 Task: In the Contact  GiannaNelson103@schaeffler.com, Create email and send with subject: 'Step into the Future: Discover Our Cutting-Edge Solution', and with mail content 'Good Morning!_x000D_
Ignite your passion for success. Our groundbreaking solution will unleash your potential and open doors to endless opportunities in your industry._x000D_
Best Regards', attach the document: Project_plan.docx and insert image: visitingcard.jpg. Below Best Regards, write Wechat and insert the URL: 'www.wechat.com'. Mark checkbox to create task to follow up : In 2 weeks. Logged in from softage.3@softage.net
Action: Mouse moved to (89, 80)
Screenshot: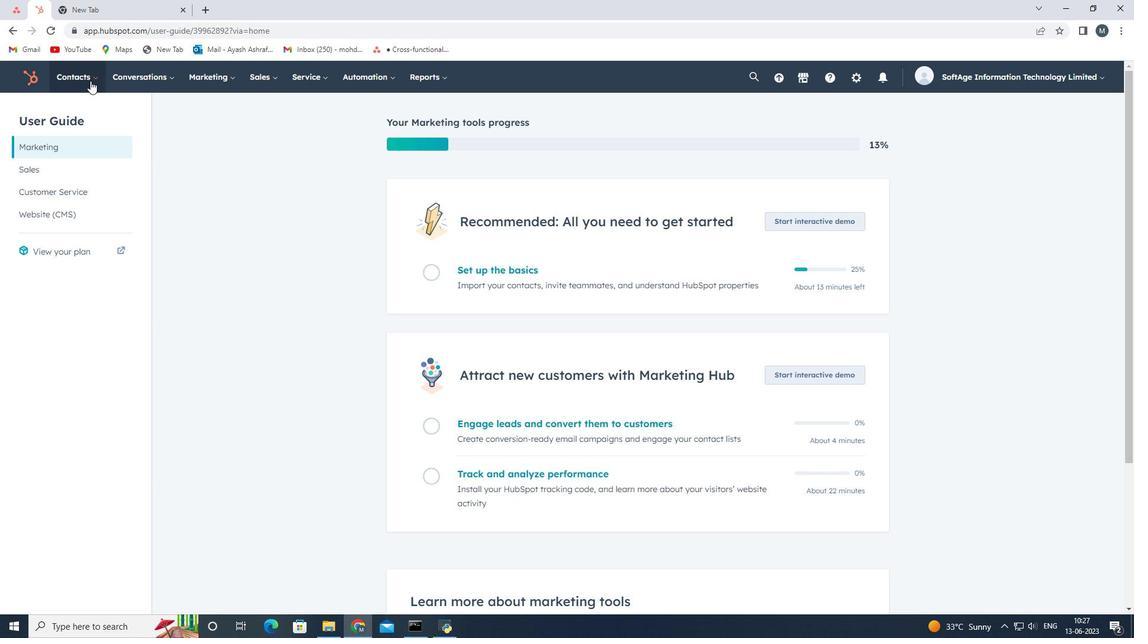 
Action: Mouse pressed left at (89, 80)
Screenshot: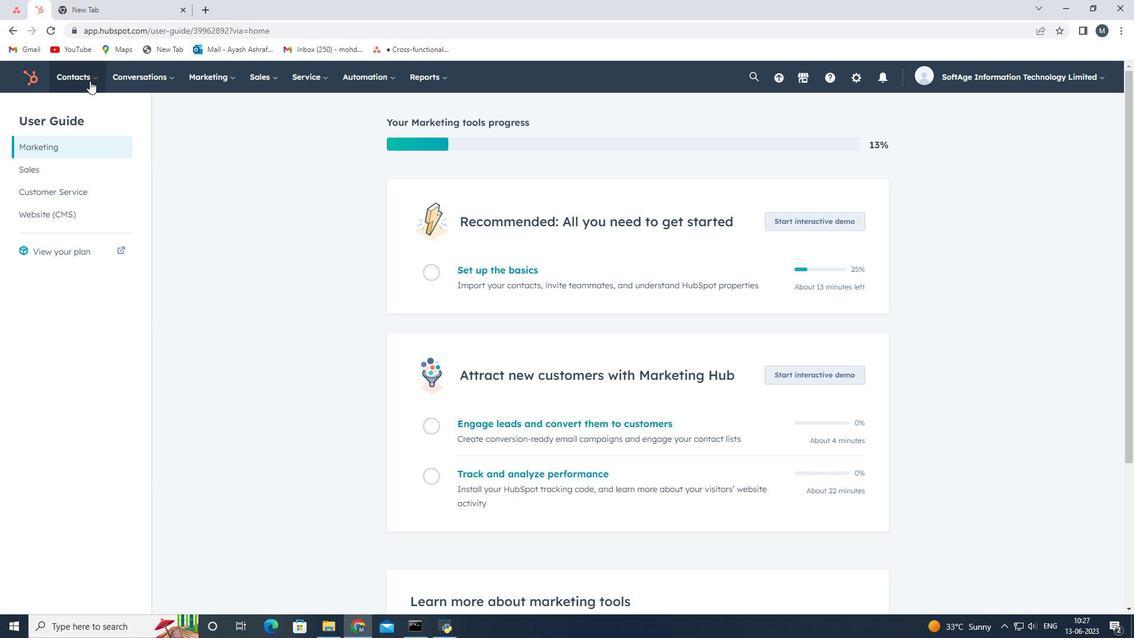 
Action: Mouse moved to (89, 104)
Screenshot: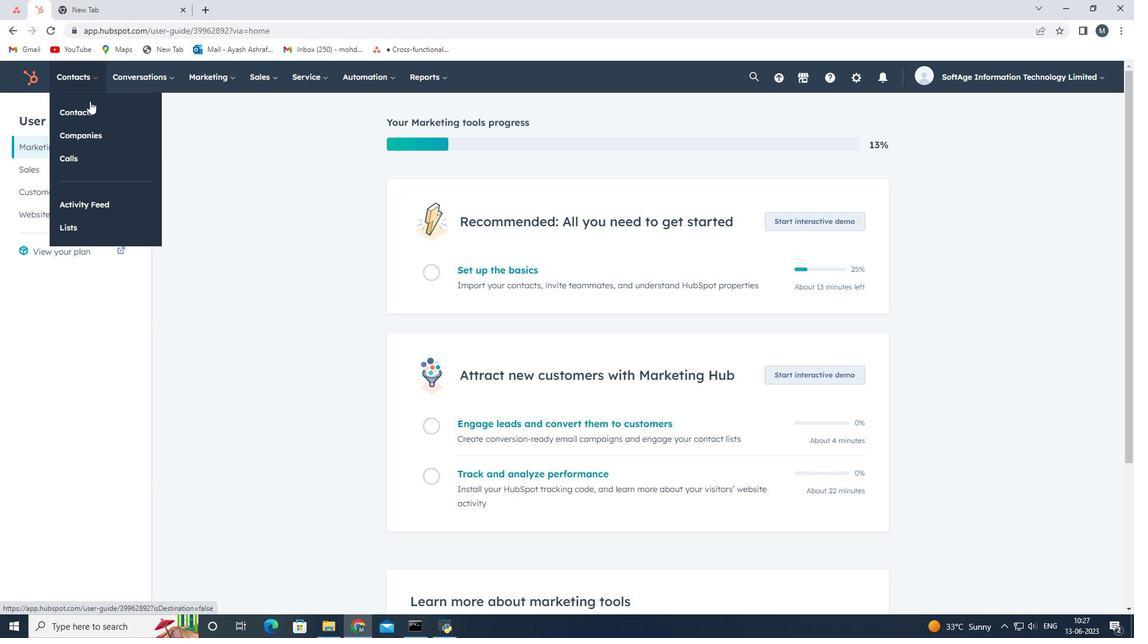 
Action: Mouse pressed left at (89, 104)
Screenshot: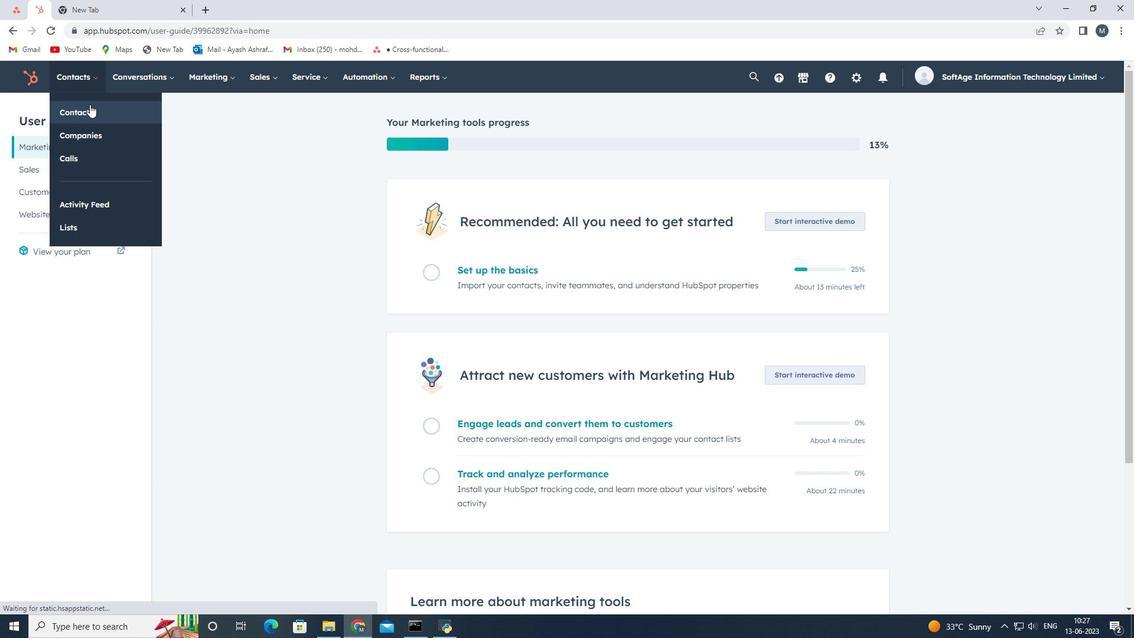 
Action: Mouse moved to (120, 213)
Screenshot: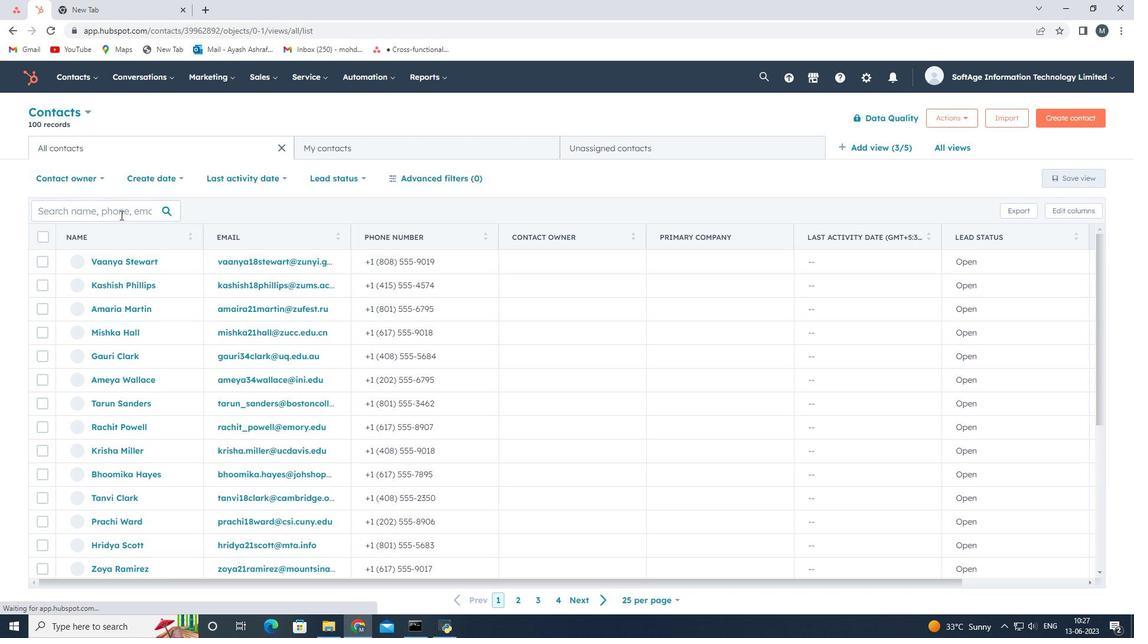 
Action: Mouse pressed left at (120, 213)
Screenshot: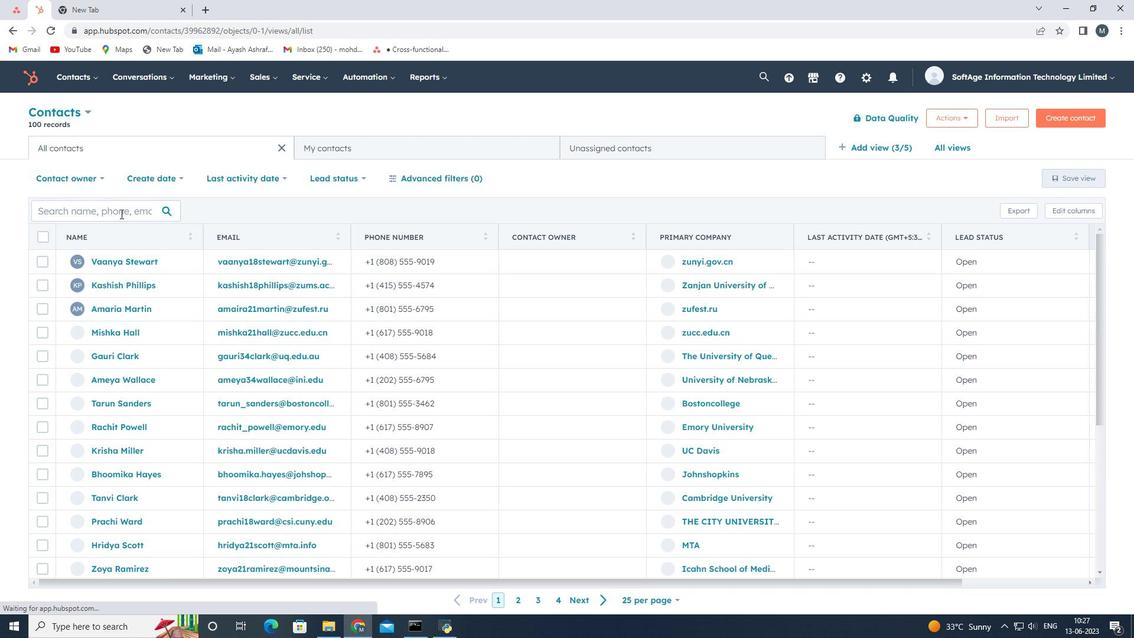 
Action: Key pressed <Key.shift>Gianna<Key.shift><Key.shift>Nelson103<Key.shift><Key.shift><Key.shift><Key.shift><Key.shift><Key.shift><Key.shift><Key.shift><Key.shift><Key.shift><Key.shift><Key.shift><Key.shift><Key.shift><Key.shift><Key.shift><Key.shift><Key.shift>@
Screenshot: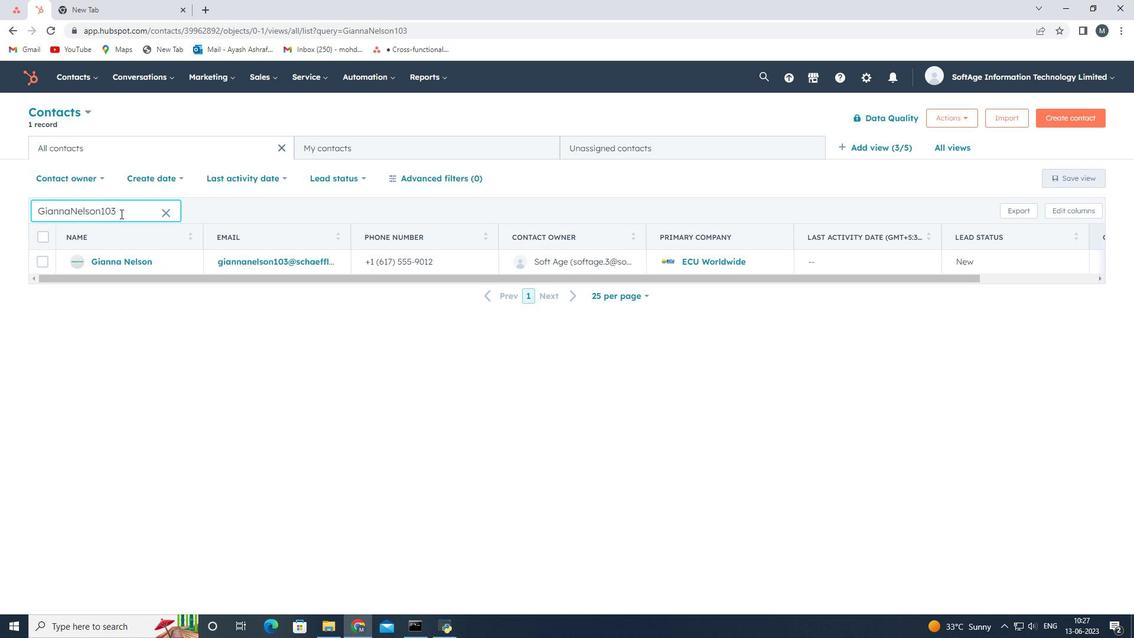 
Action: Mouse moved to (114, 261)
Screenshot: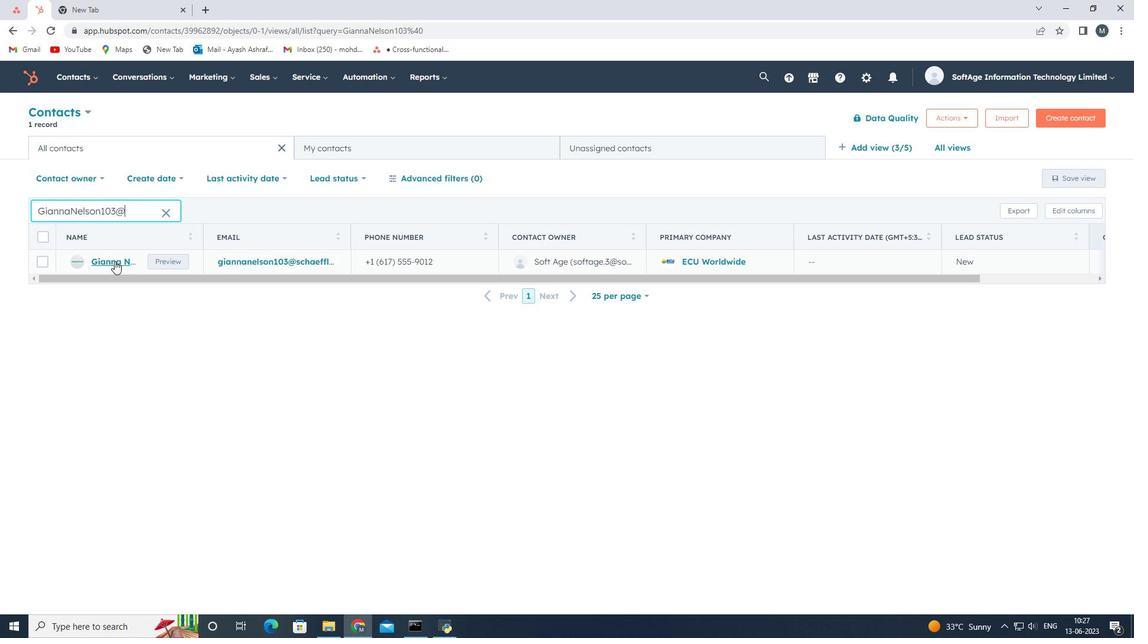 
Action: Mouse pressed left at (114, 261)
Screenshot: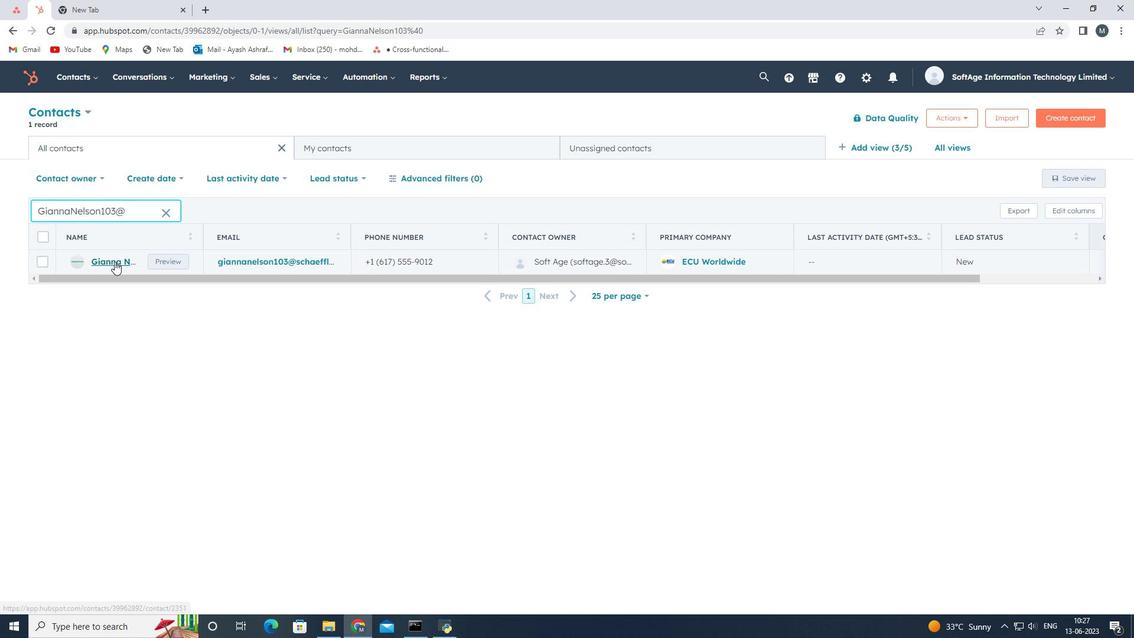 
Action: Mouse pressed left at (114, 261)
Screenshot: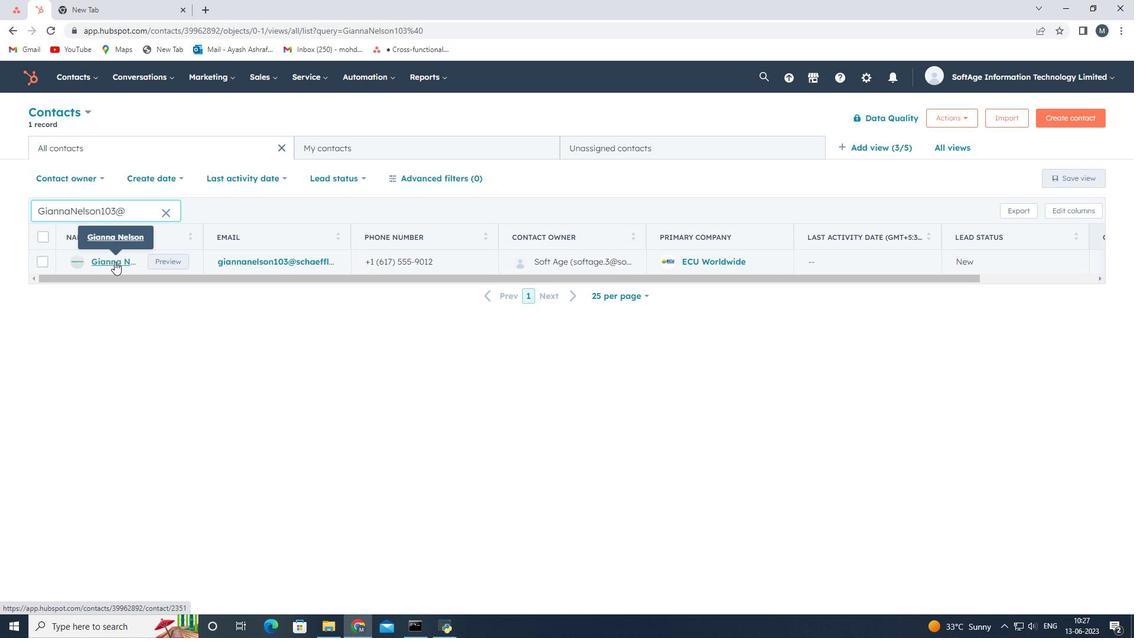 
Action: Mouse moved to (81, 219)
Screenshot: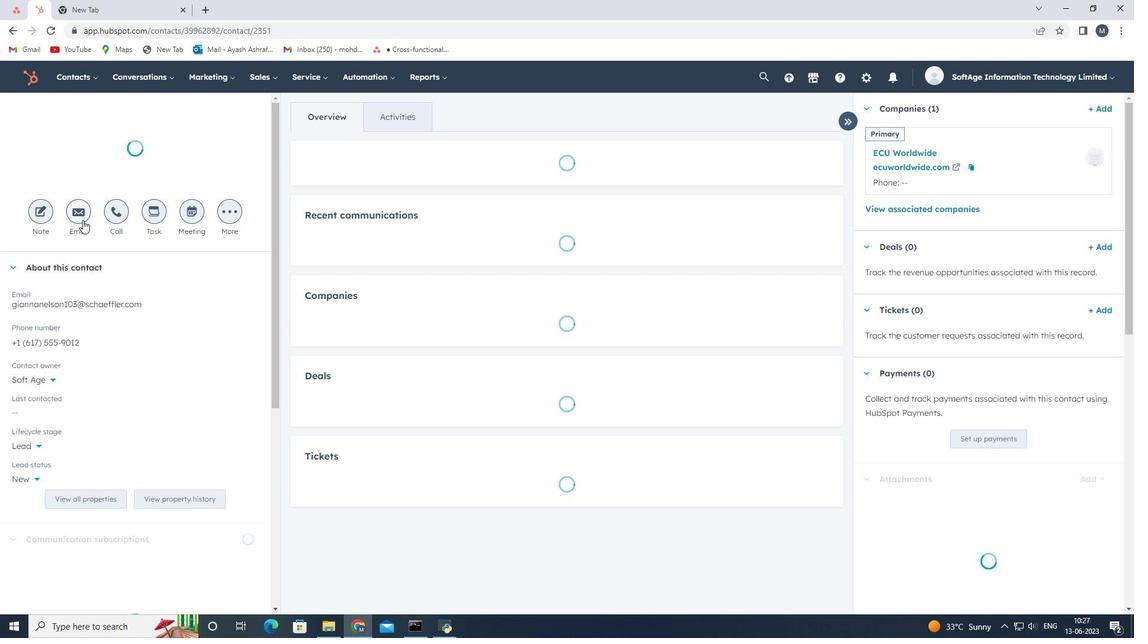 
Action: Mouse pressed left at (81, 219)
Screenshot: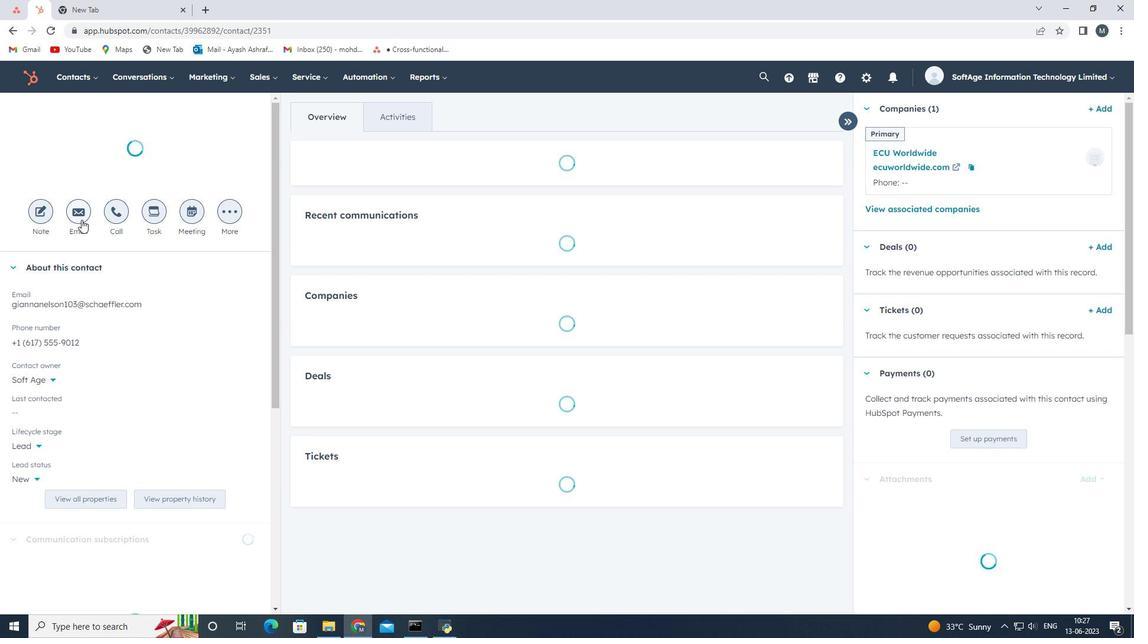 
Action: Mouse moved to (997, 299)
Screenshot: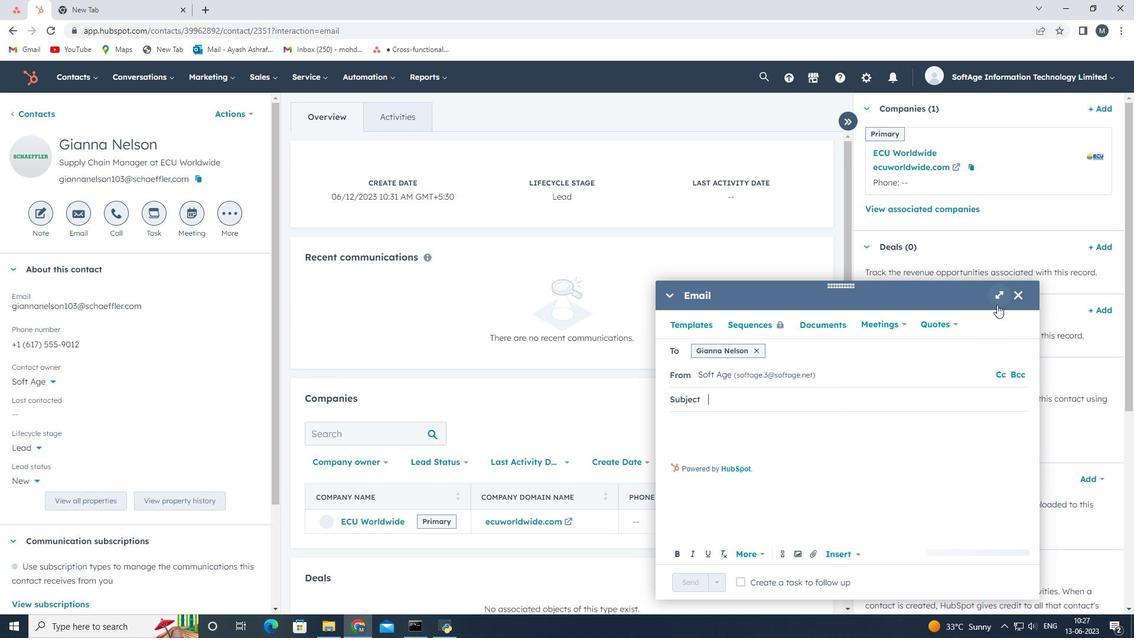 
Action: Mouse pressed left at (997, 299)
Screenshot: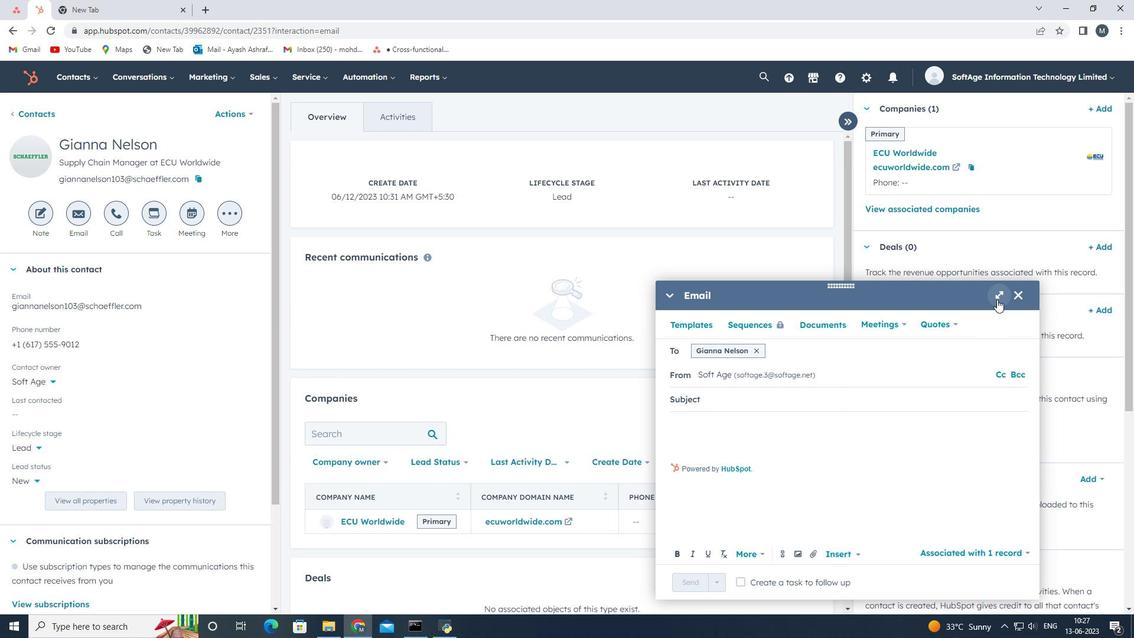 
Action: Mouse moved to (217, 252)
Screenshot: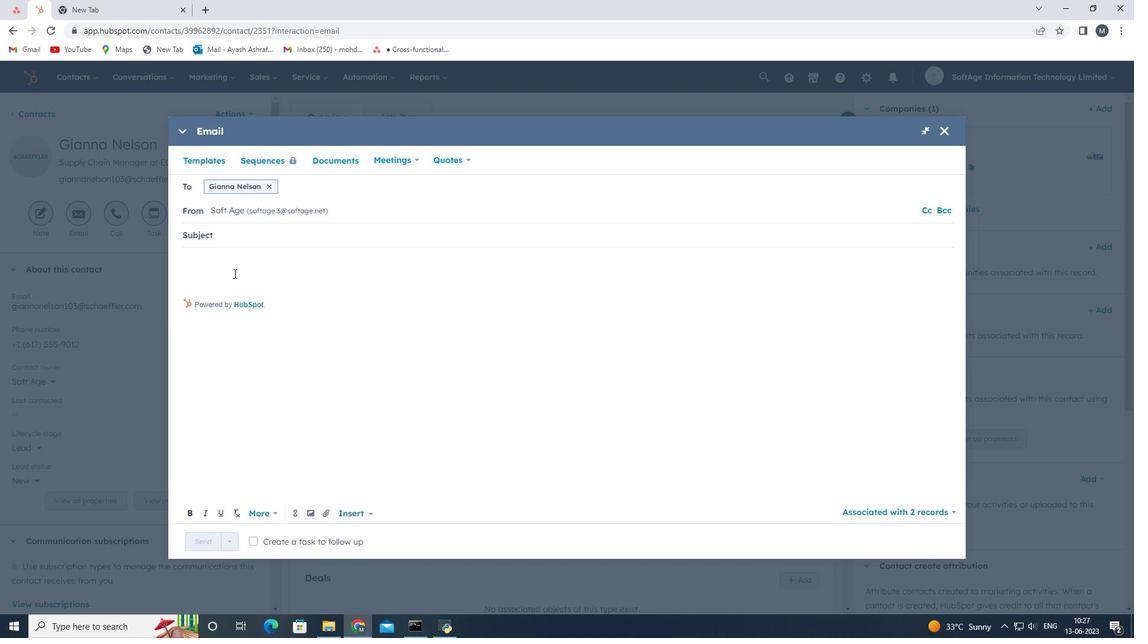 
Action: Key pressed <Key.shift>Step<Key.space>into<Key.space>the<Key.space><Key.shift>Future<Key.shift>:<Key.space><Key.shift>Discover<Key.space><Key.shift>Our<Key.space><Key.shift><Key.shift>Cutting-<Key.shift>Edge<Key.space><Key.shift>Solution
Screenshot: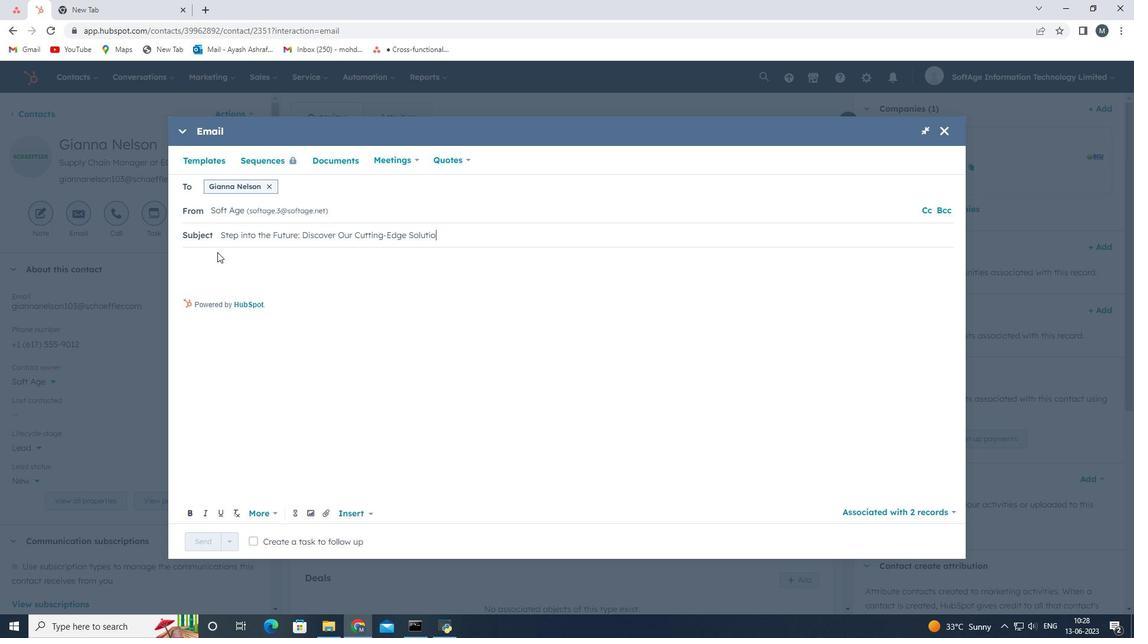 
Action: Mouse moved to (199, 262)
Screenshot: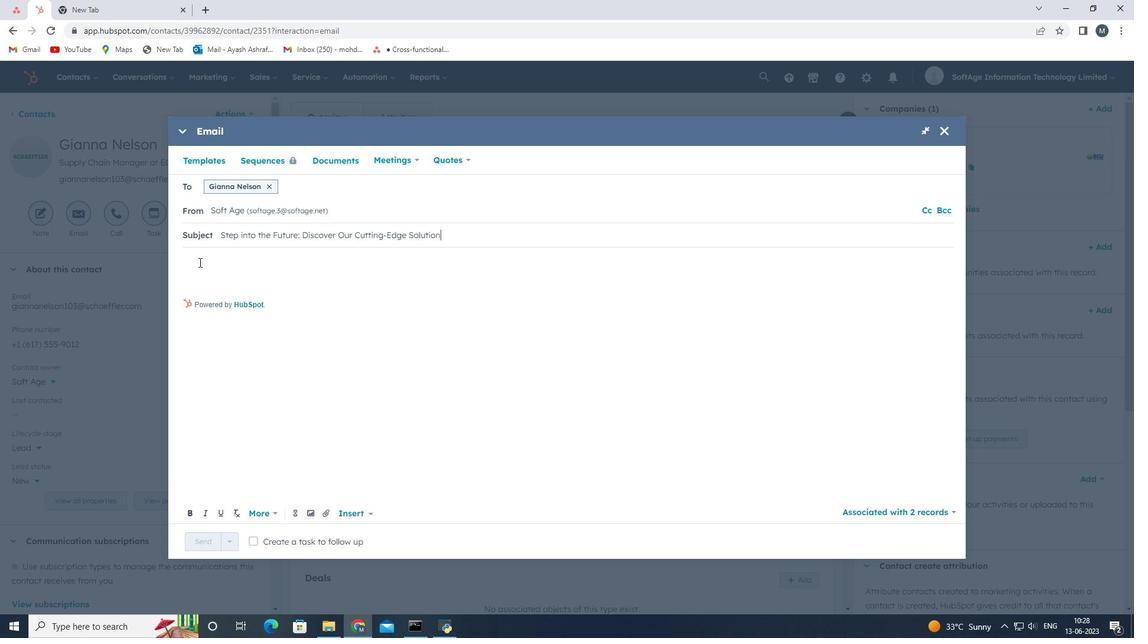
Action: Mouse pressed left at (199, 262)
Screenshot: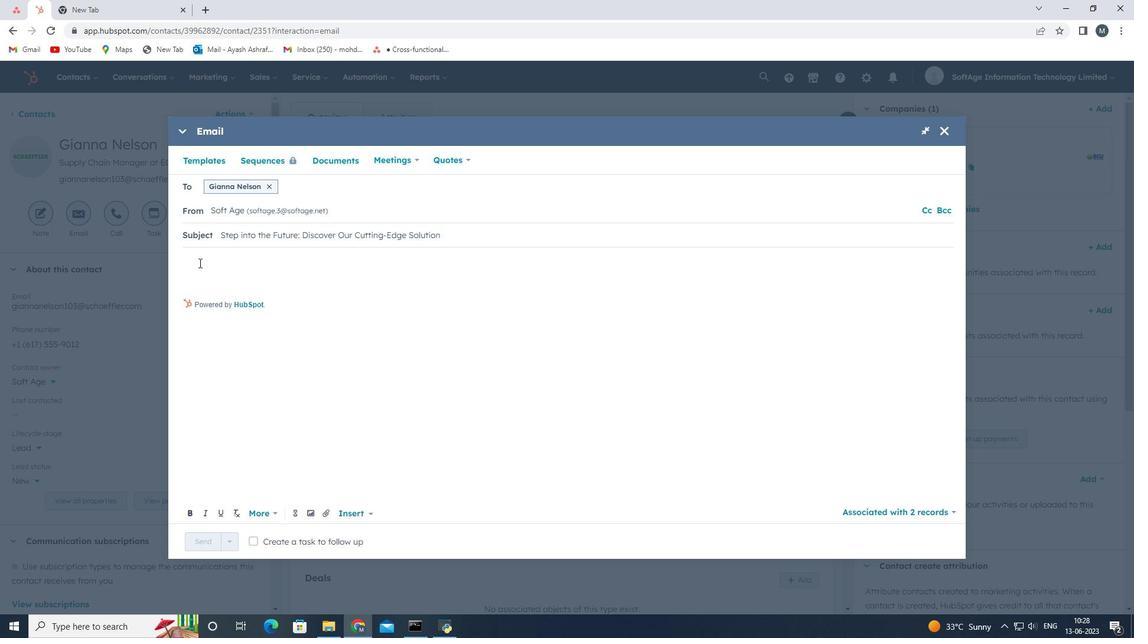 
Action: Key pressed <Key.shift><Key.shift><Key.shift><Key.shift><Key.shift><Key.shift><Key.shift>Good<Key.space><Key.shift>Morning<Key.shift_r>!<Key.enter><Key.shift><Key.shift><Key.shift>Ignite<Key.space>your<Key.space>passion<Key.space>for<Key.space>success<Key.space><Key.backspace>.<Key.space><Key.shift>Our<Key.space>groundbreaking<Key.space>solution<Key.space>will<Key.space>unleash<Key.space>your<Key.space>potential<Key.space>and<Key.space>doors<Key.space>to<Key.space>endless<Key.space>opportunities<Key.space>in<Key.space>your<Key.space>industry.<Key.enter>
Screenshot: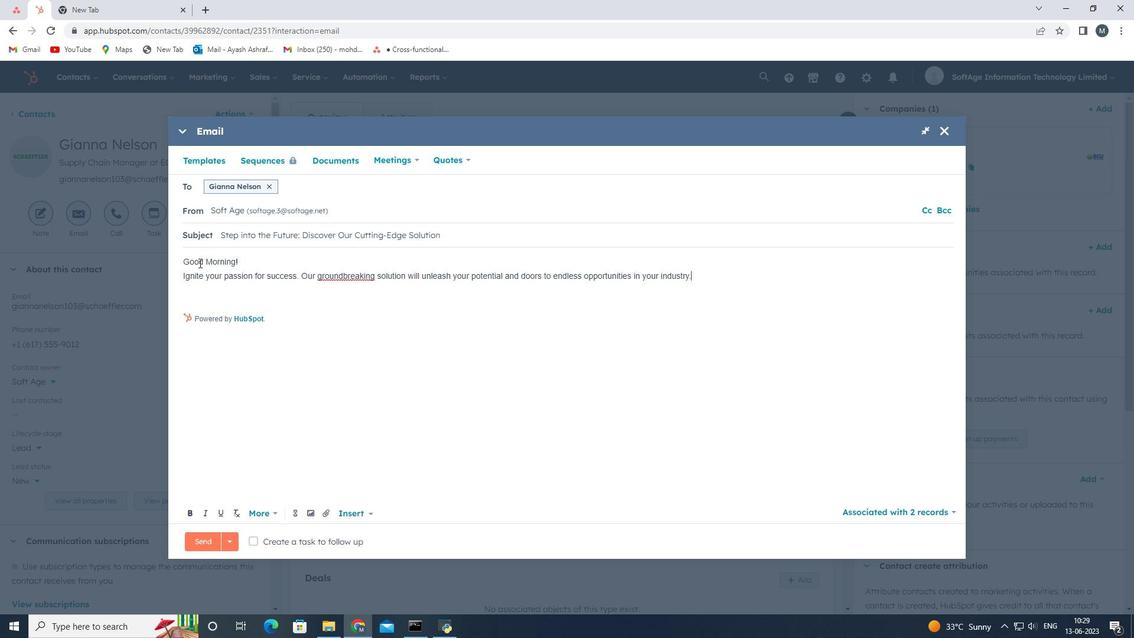 
Action: Mouse moved to (343, 274)
Screenshot: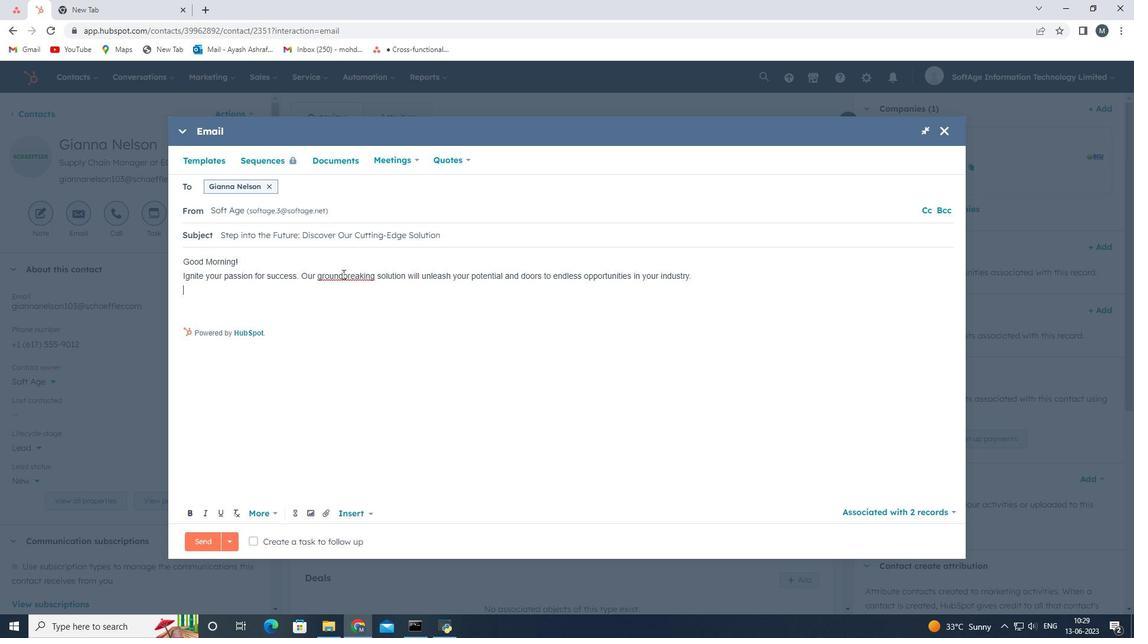 
Action: Mouse pressed left at (343, 274)
Screenshot: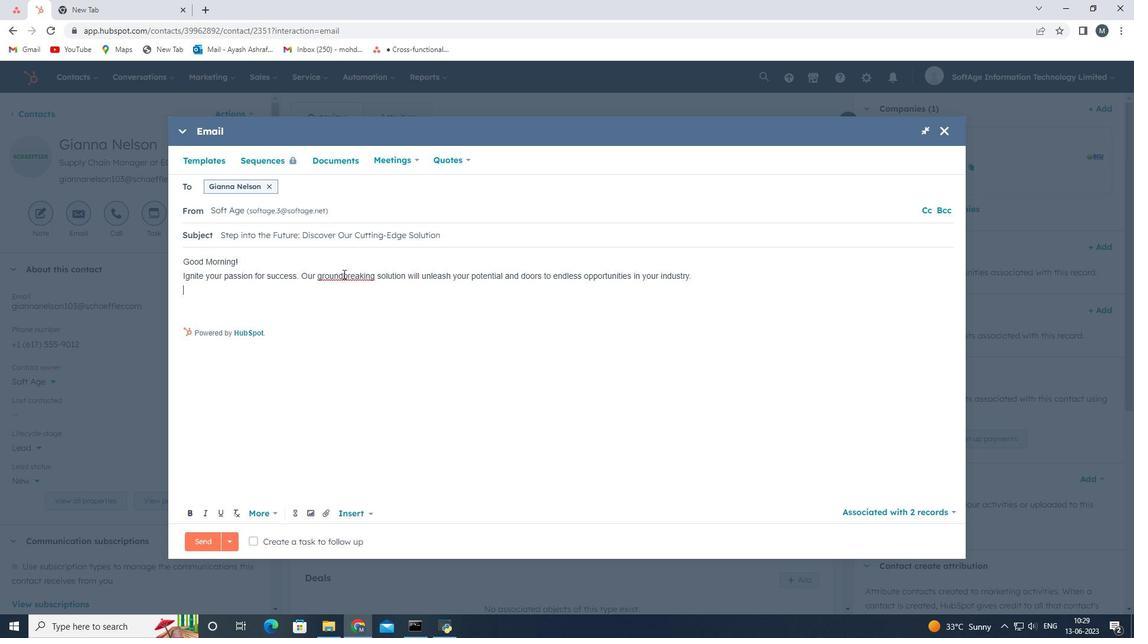 
Action: Mouse moved to (437, 376)
Screenshot: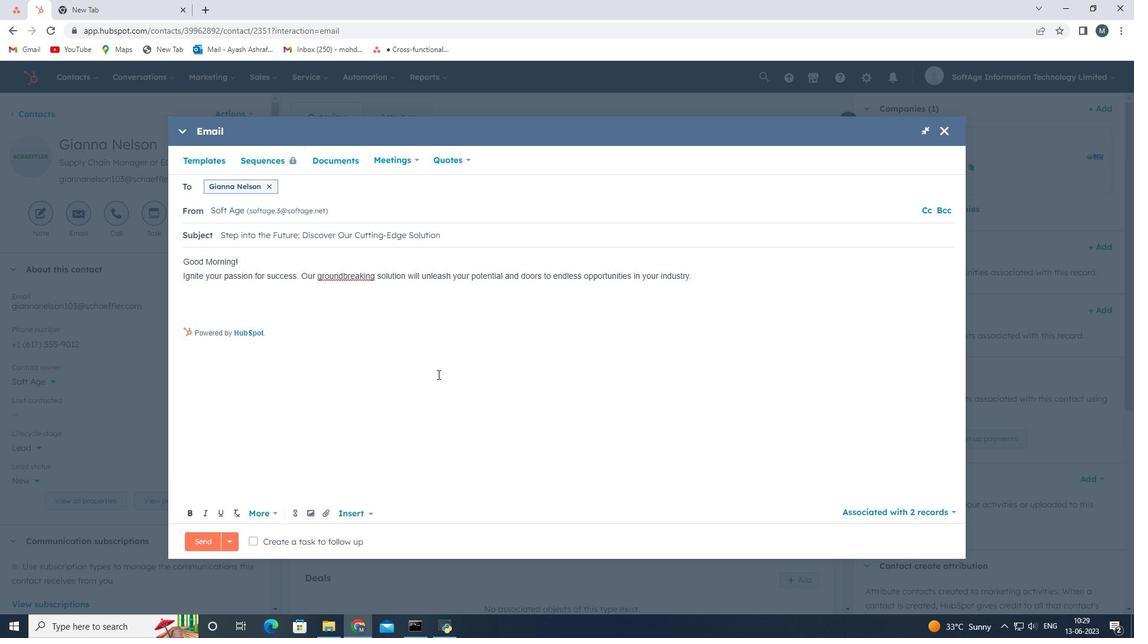 
Action: Key pressed <Key.space>
Screenshot: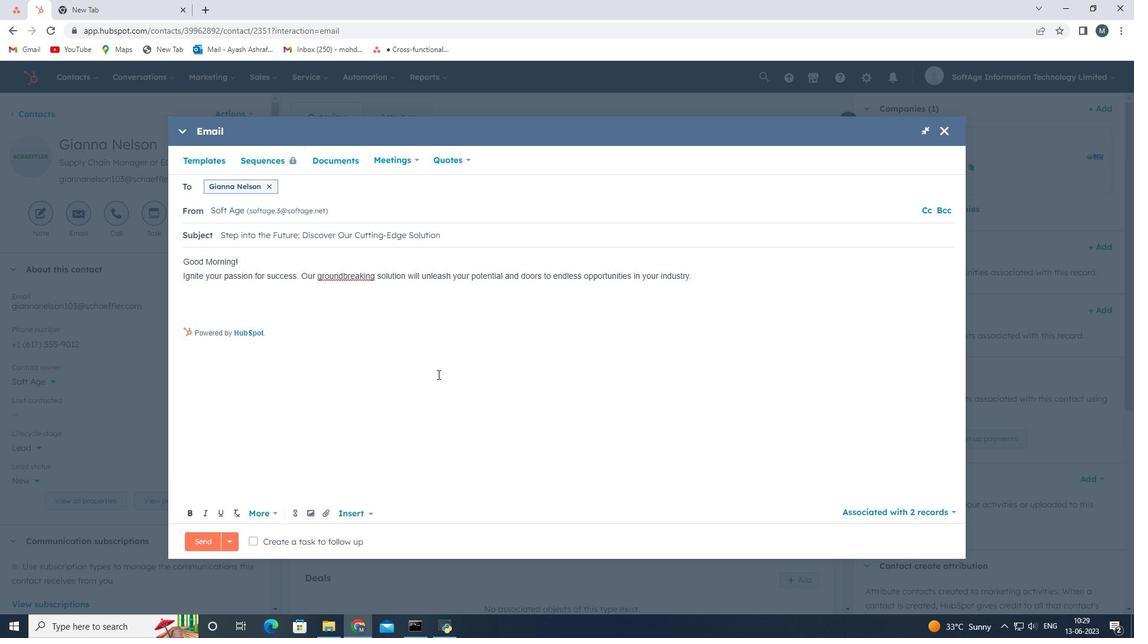 
Action: Mouse moved to (203, 291)
Screenshot: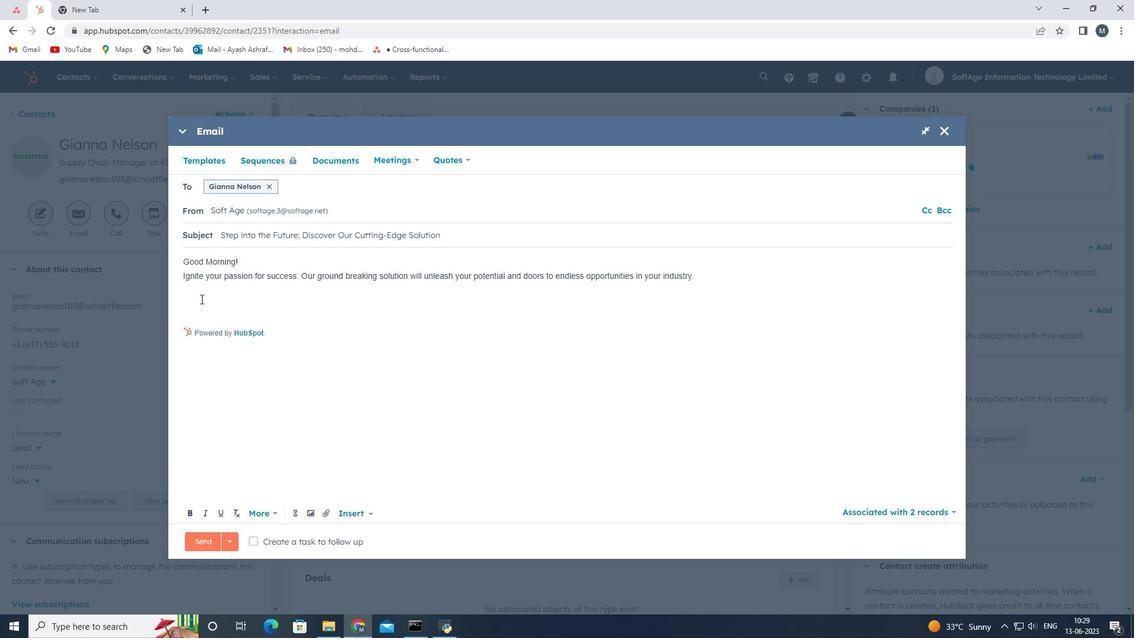 
Action: Mouse pressed left at (203, 291)
Screenshot: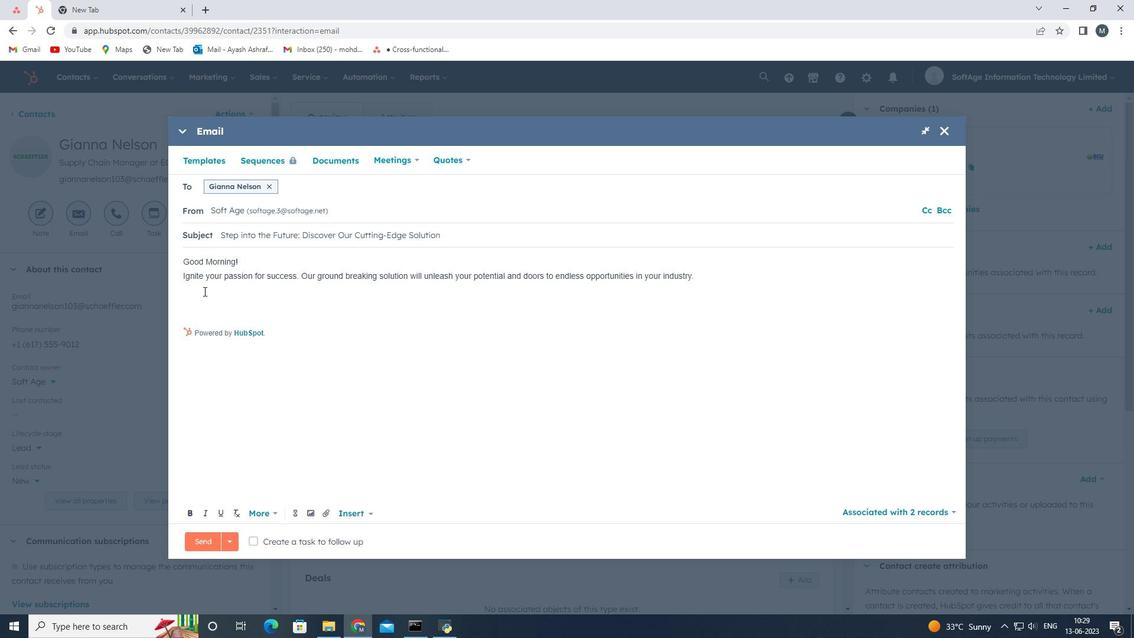
Action: Key pressed <Key.shift>Best<Key.space><Key.shift>Regards<Key.enter>
Screenshot: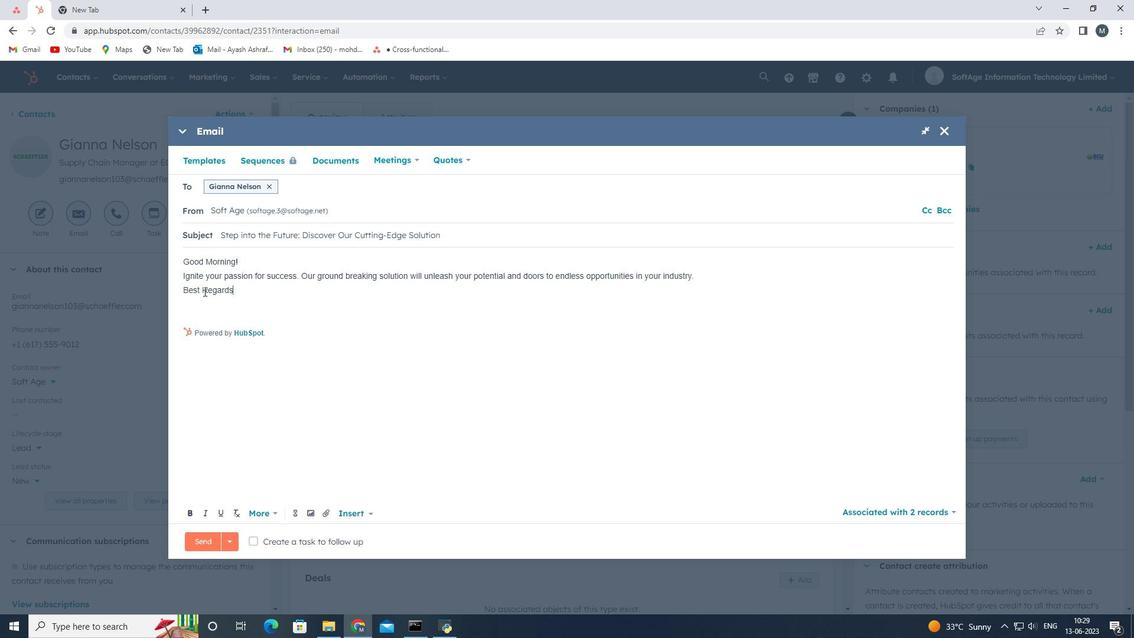 
Action: Mouse moved to (293, 511)
Screenshot: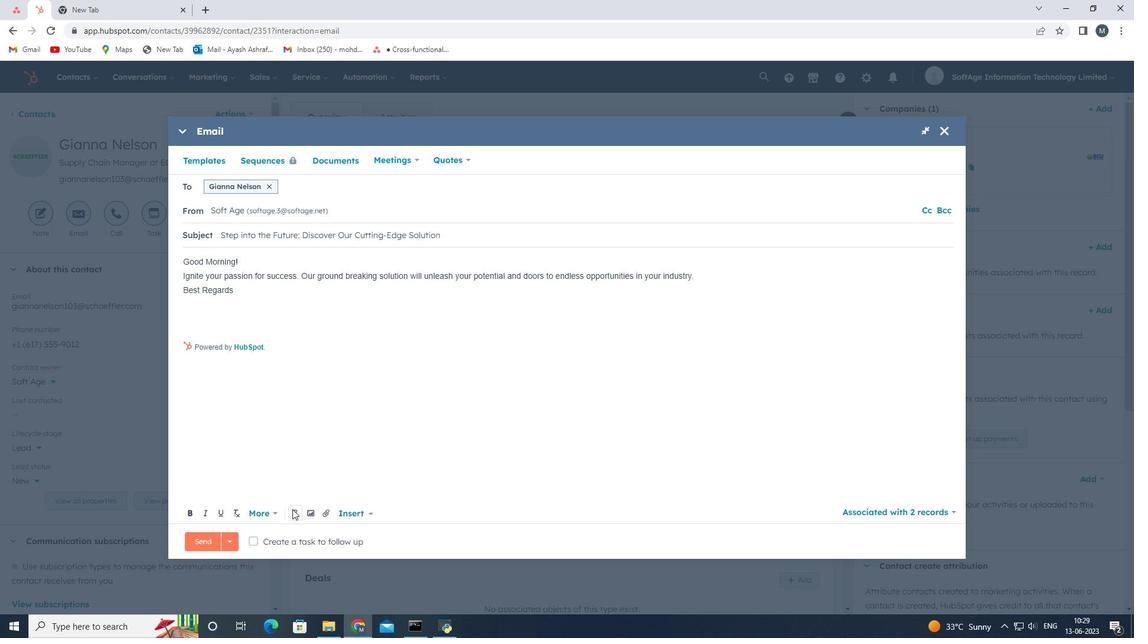
Action: Mouse pressed left at (293, 511)
Screenshot: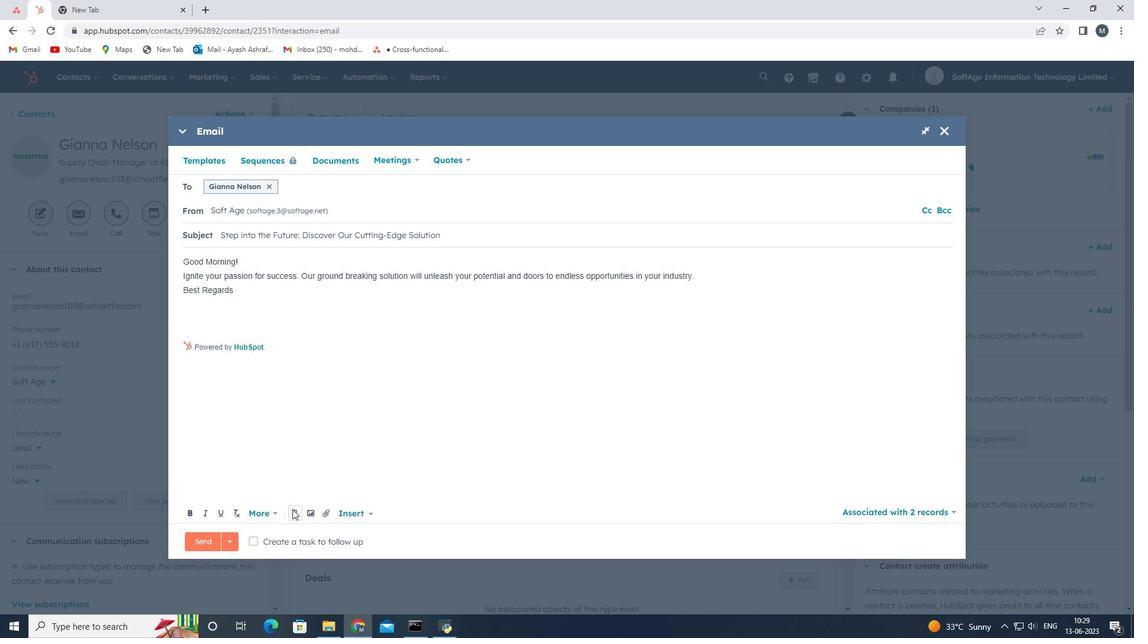 
Action: Mouse moved to (333, 384)
Screenshot: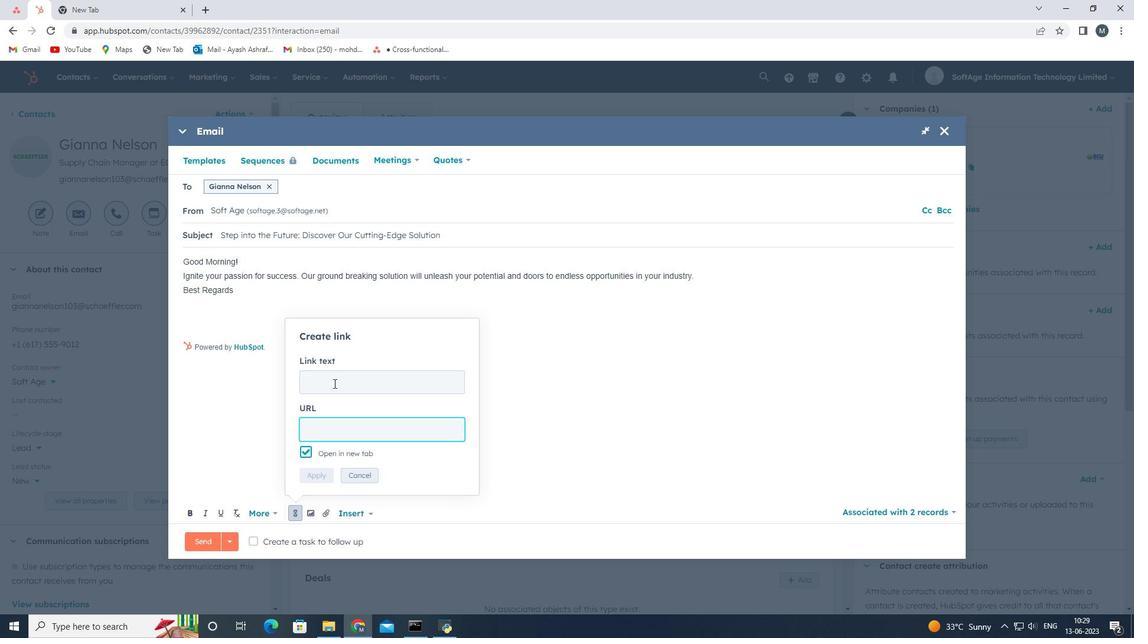 
Action: Mouse pressed left at (333, 384)
Screenshot: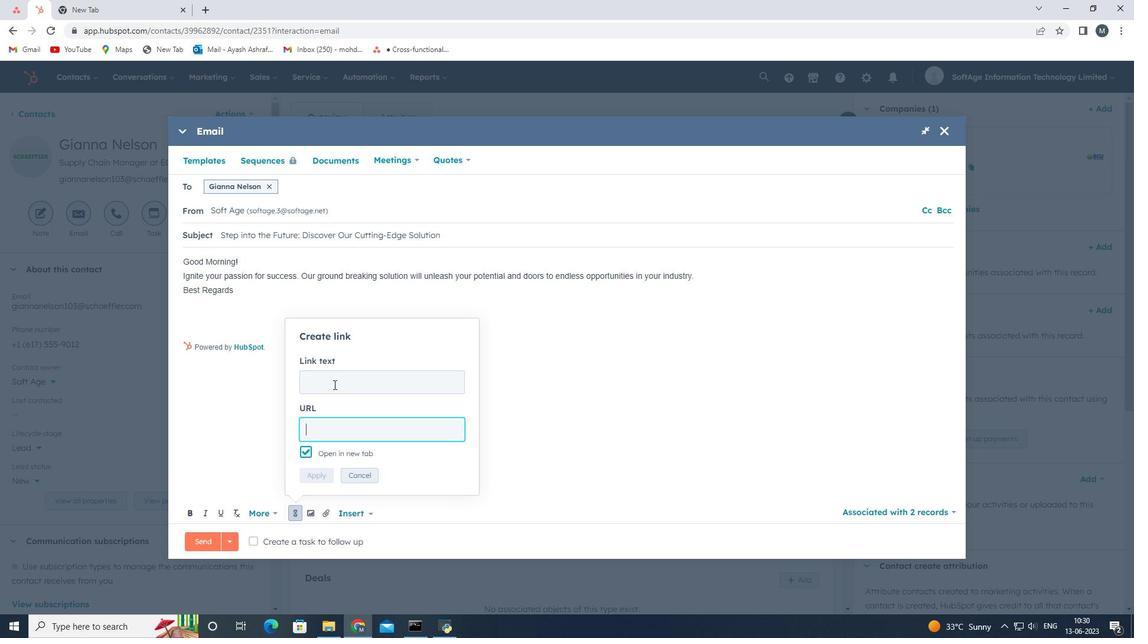 
Action: Key pressed <Key.shift>Wechat
Screenshot: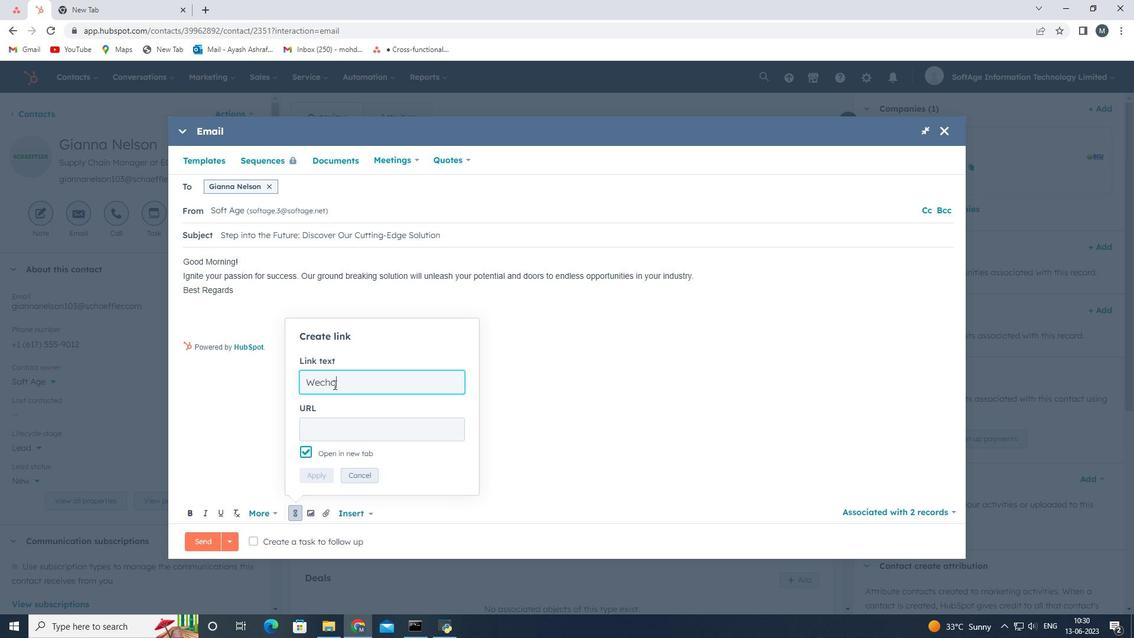 
Action: Mouse moved to (339, 427)
Screenshot: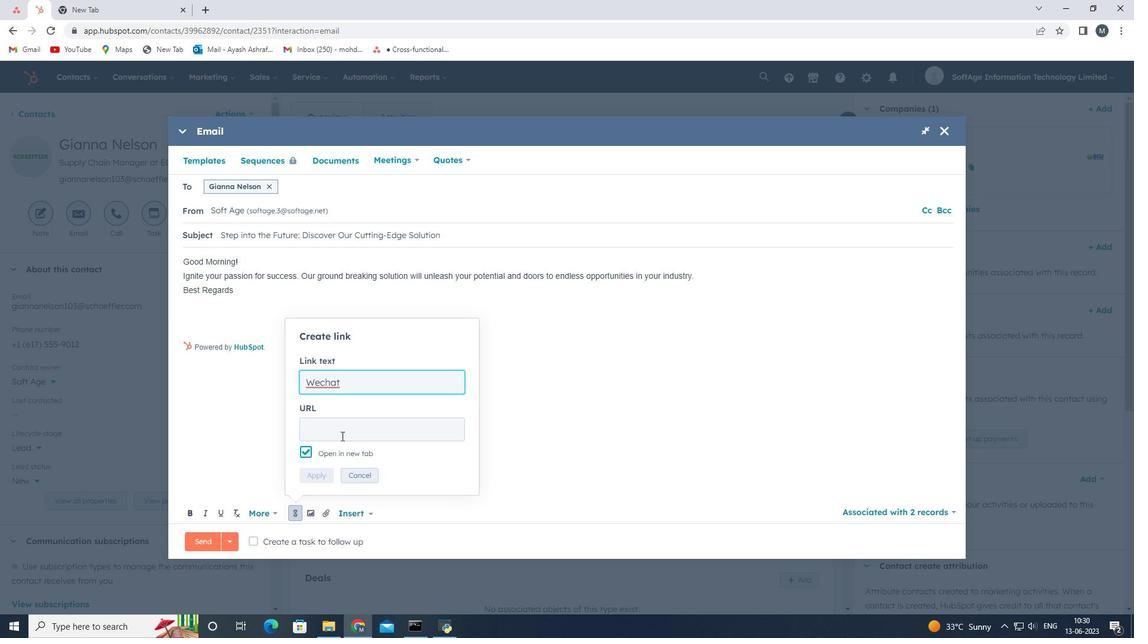 
Action: Mouse pressed left at (339, 427)
Screenshot: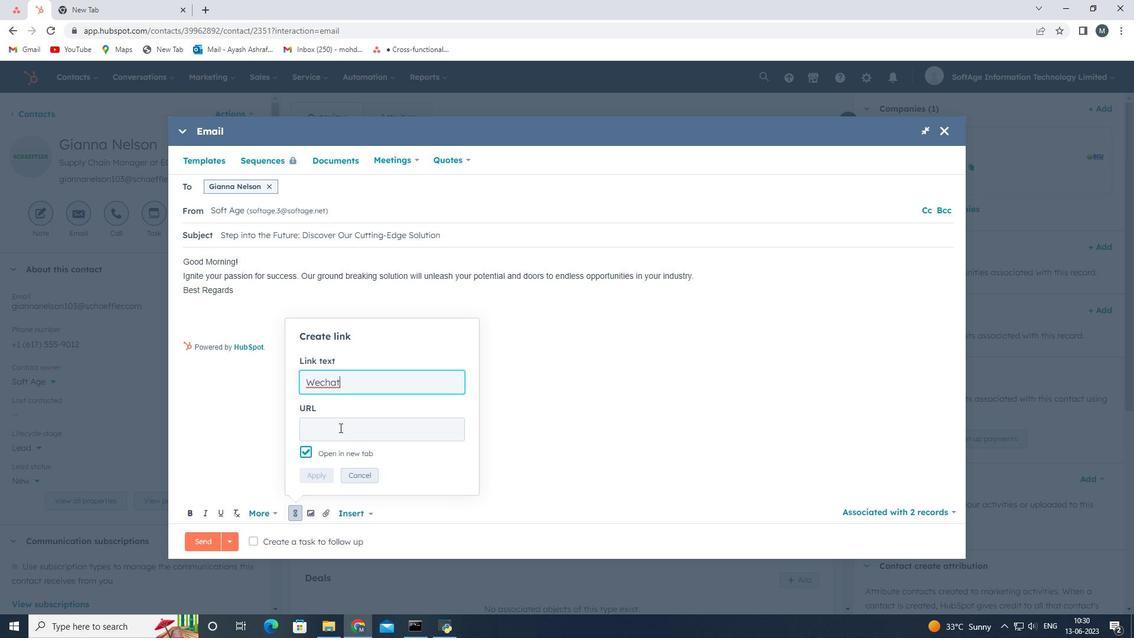 
Action: Key pressed www.wechat.com
Screenshot: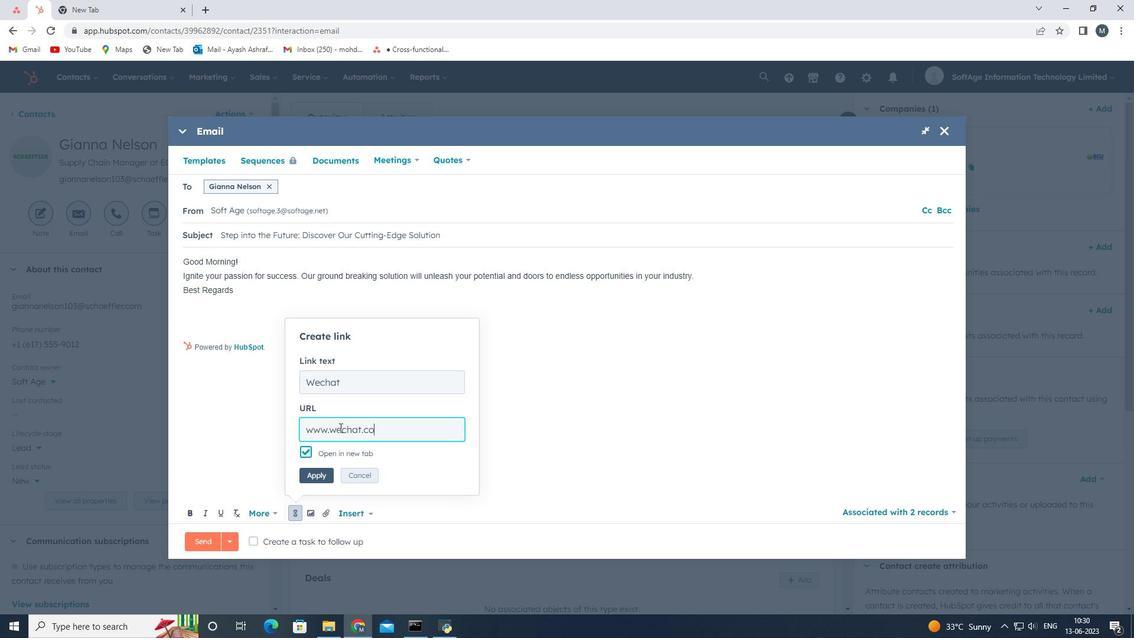 
Action: Mouse moved to (320, 476)
Screenshot: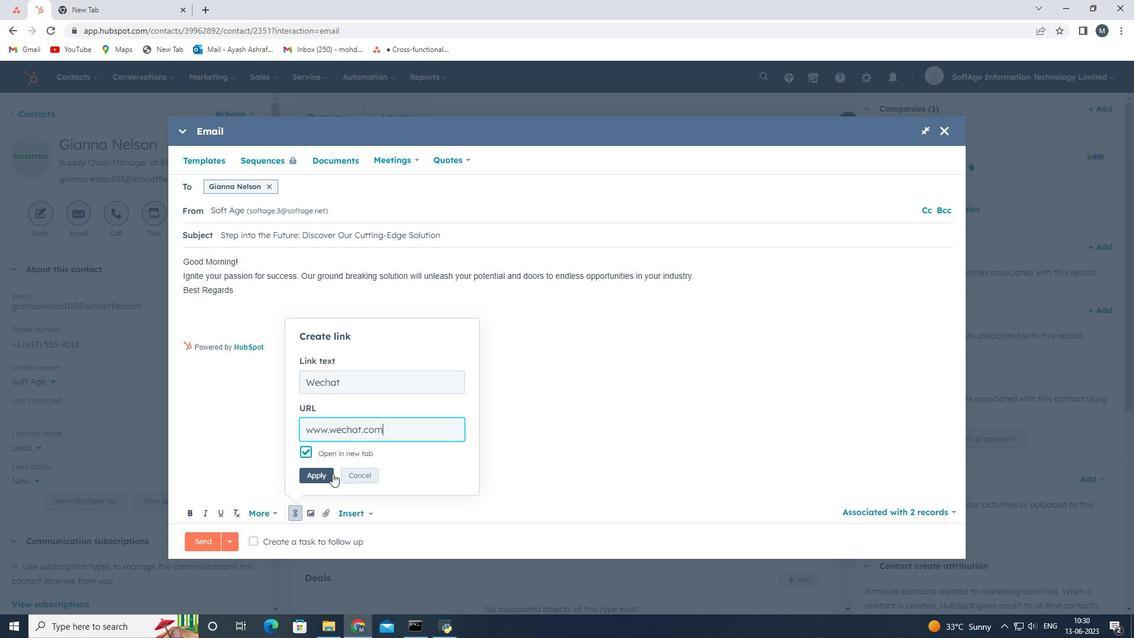 
Action: Mouse pressed left at (320, 476)
Screenshot: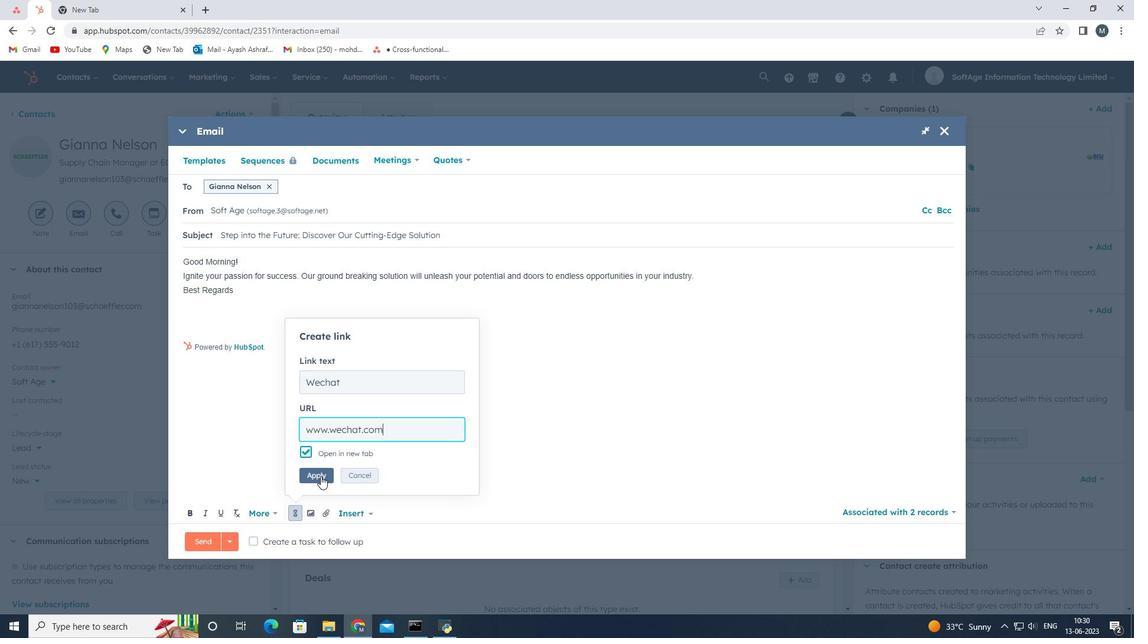 
Action: Key pressed <Key.enter>
Screenshot: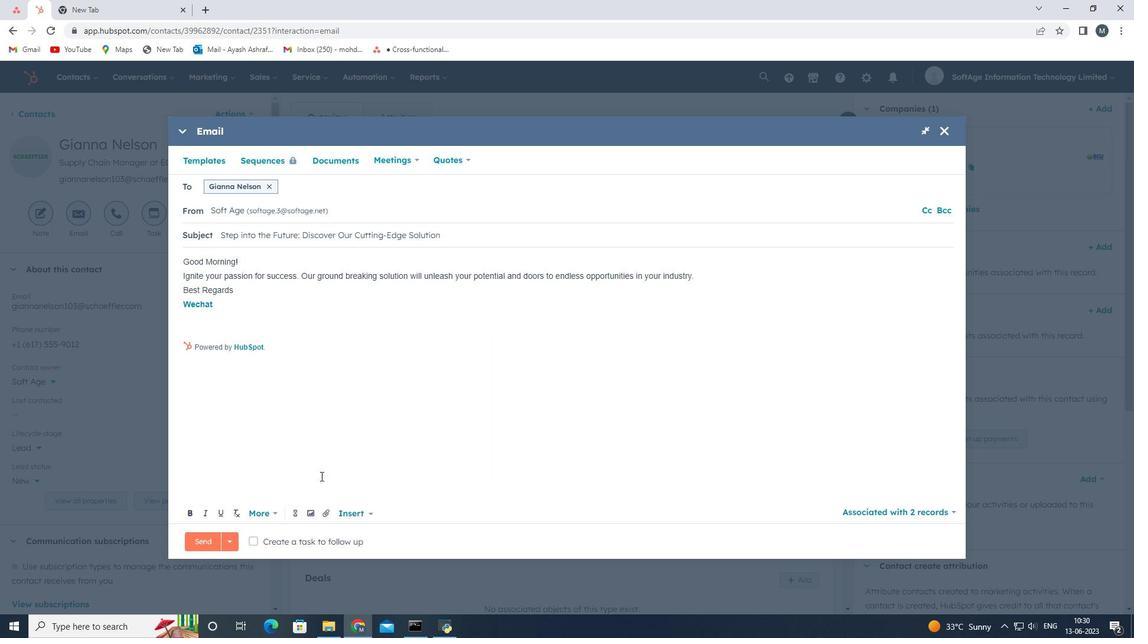 
Action: Mouse moved to (329, 511)
Screenshot: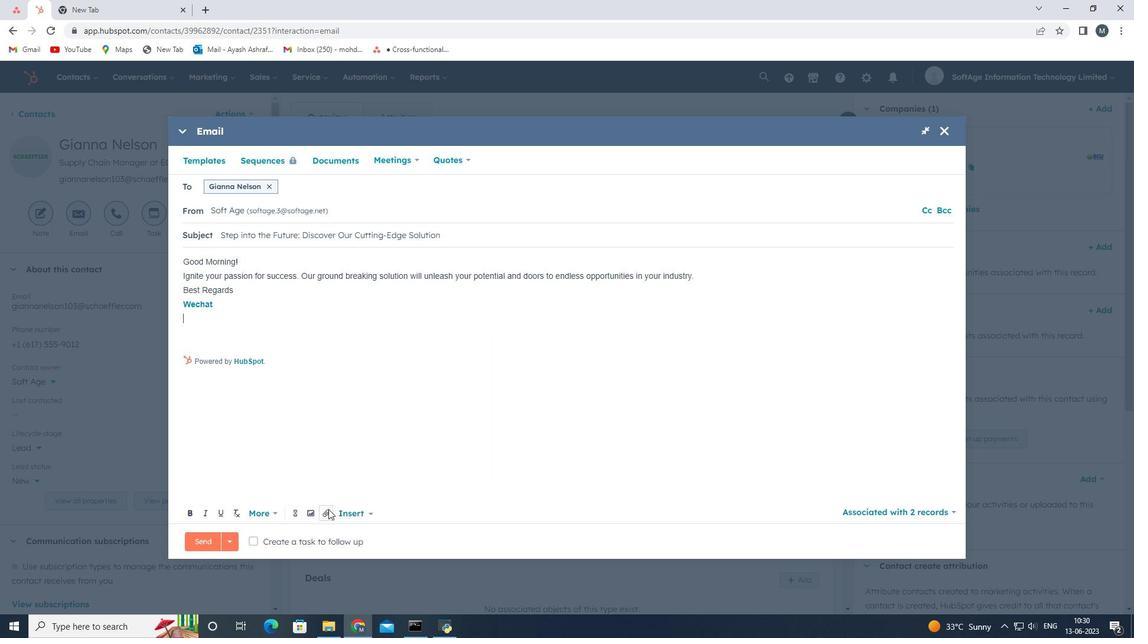 
Action: Mouse pressed left at (329, 511)
Screenshot: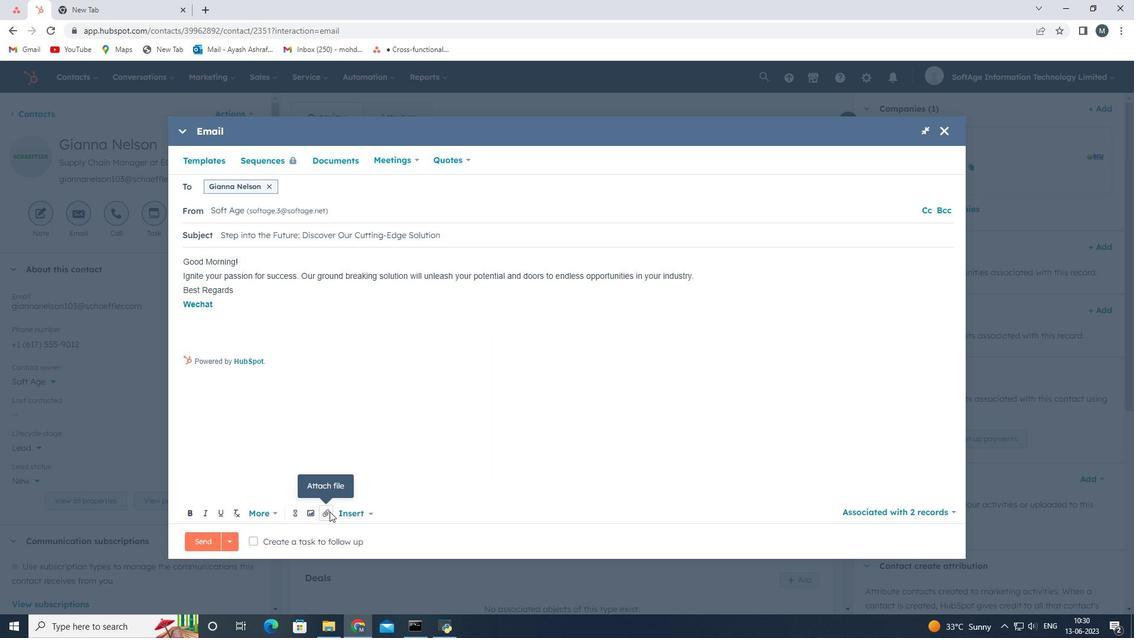 
Action: Mouse moved to (346, 479)
Screenshot: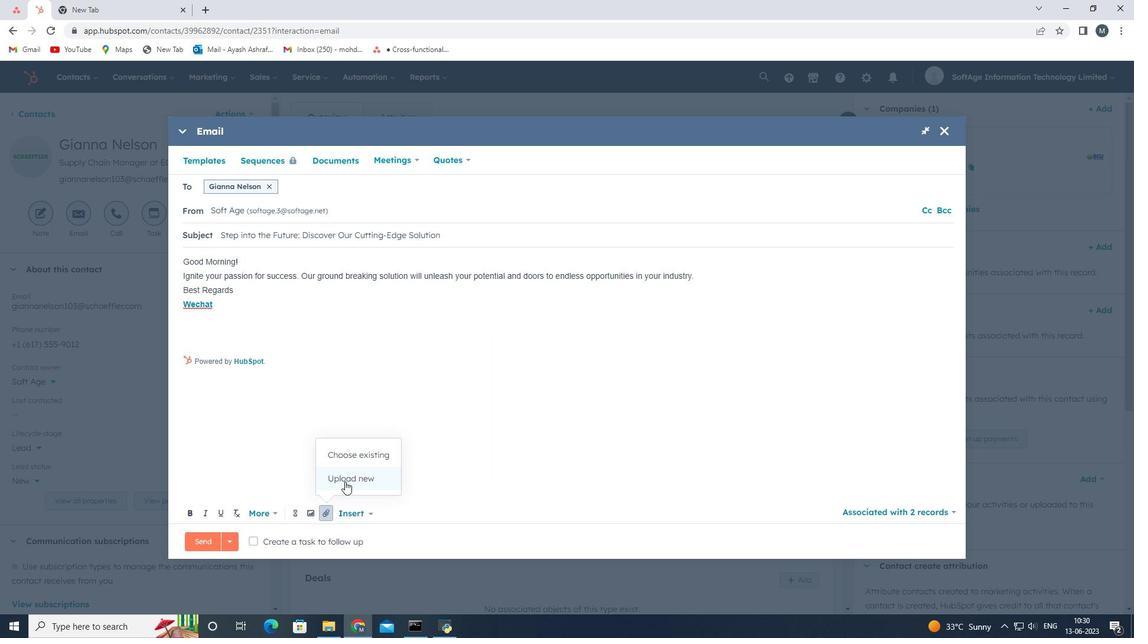 
Action: Mouse pressed left at (346, 479)
Screenshot: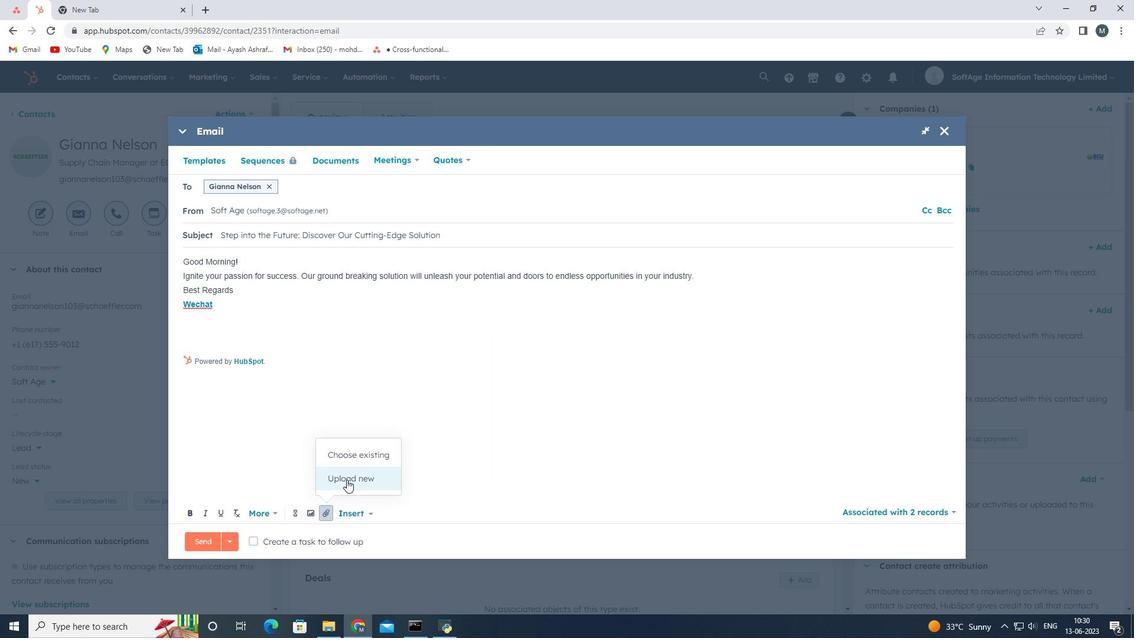 
Action: Mouse moved to (142, 198)
Screenshot: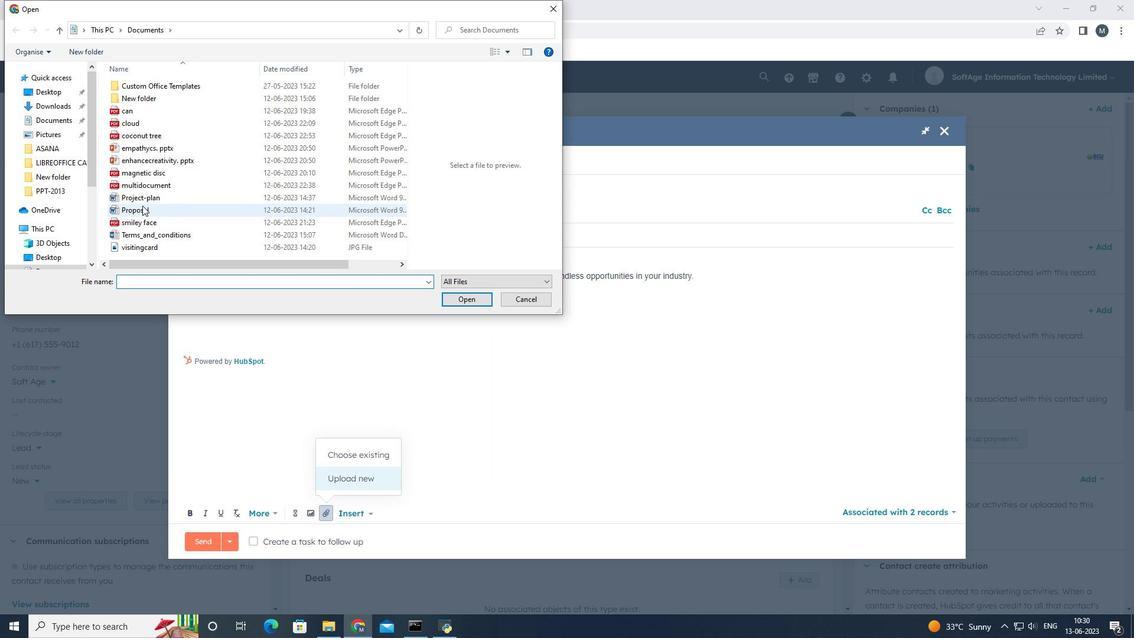 
Action: Mouse pressed left at (142, 198)
Screenshot: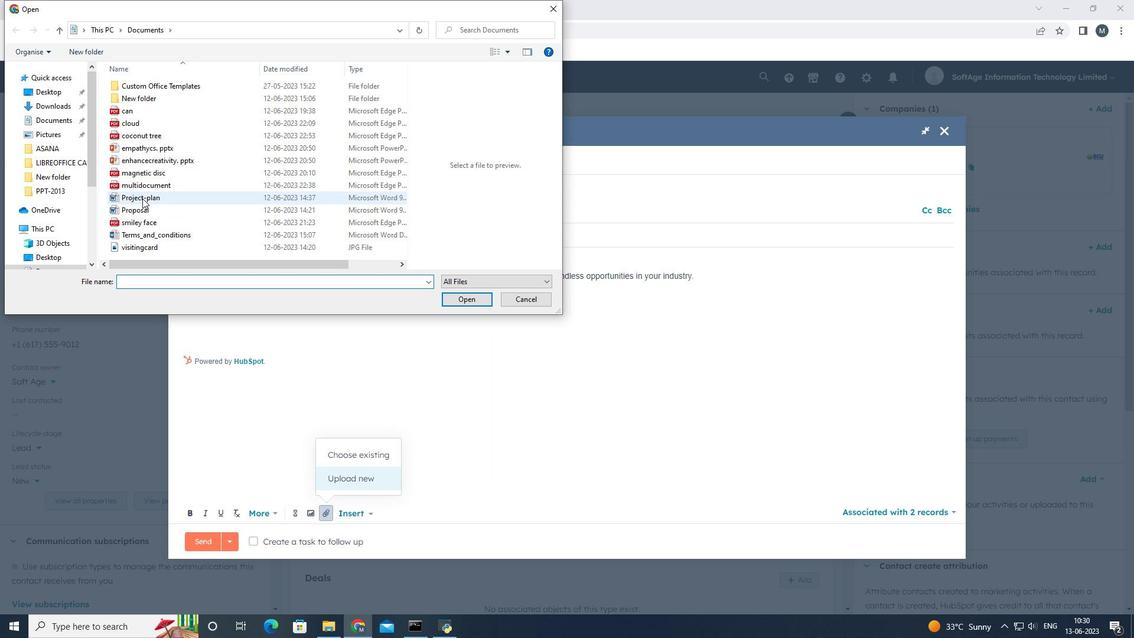 
Action: Mouse moved to (456, 300)
Screenshot: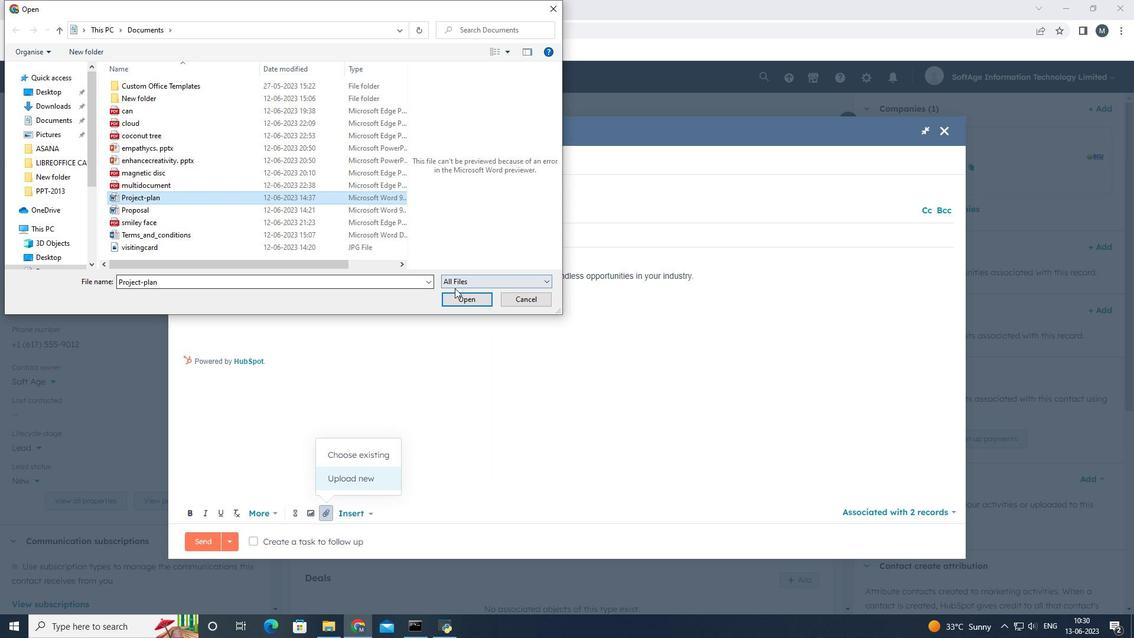 
Action: Mouse pressed left at (456, 300)
Screenshot: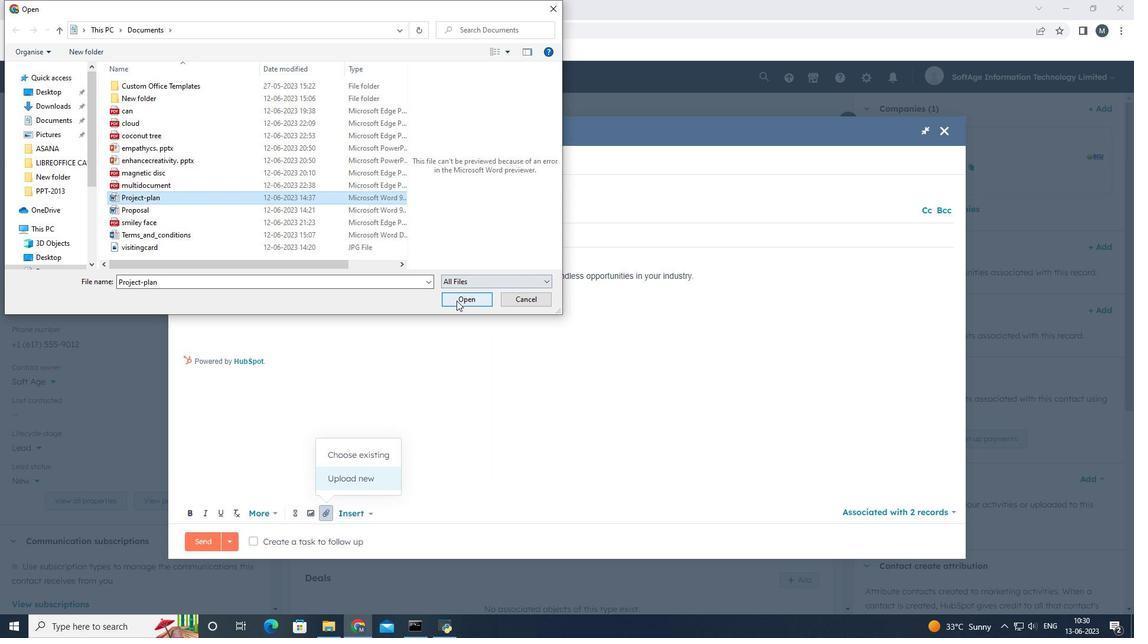 
Action: Mouse moved to (312, 483)
Screenshot: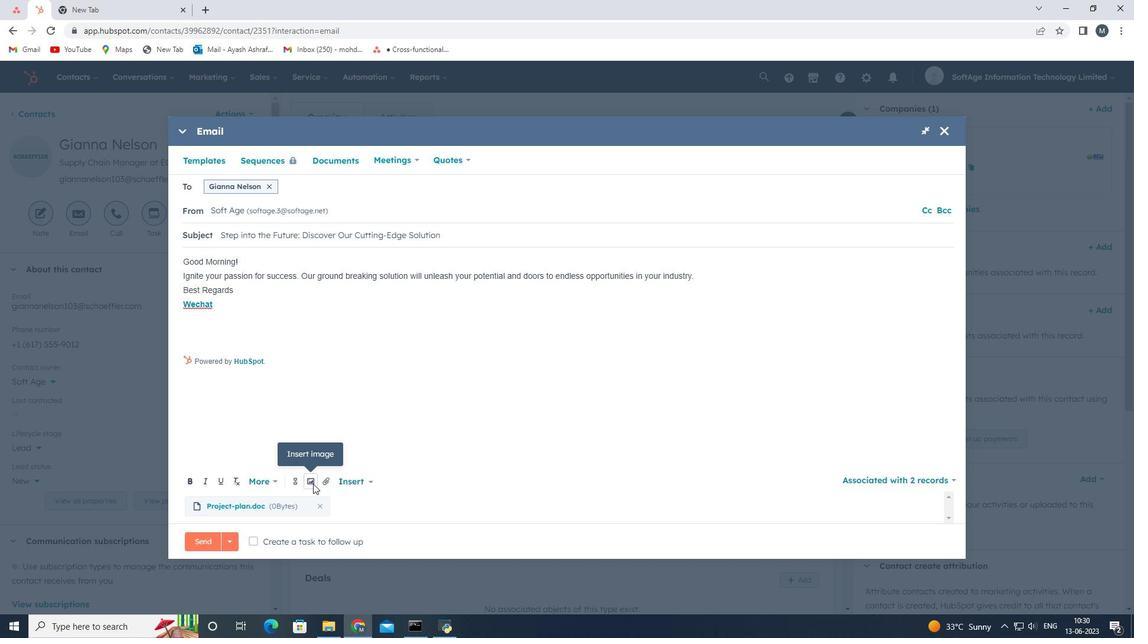 
Action: Mouse pressed left at (312, 483)
Screenshot: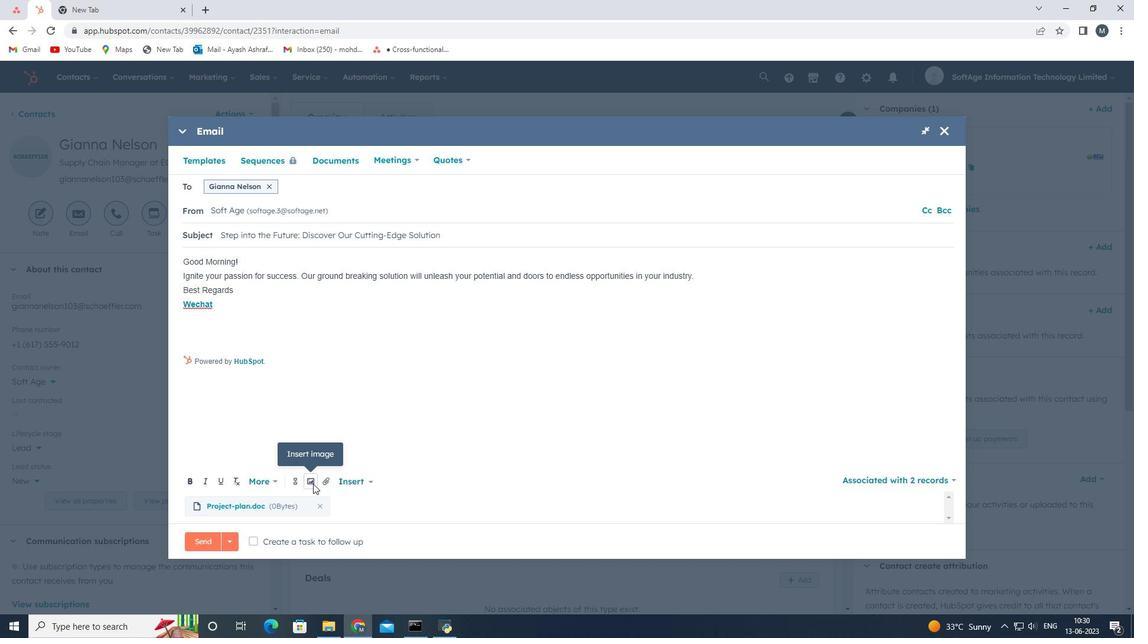 
Action: Mouse moved to (298, 452)
Screenshot: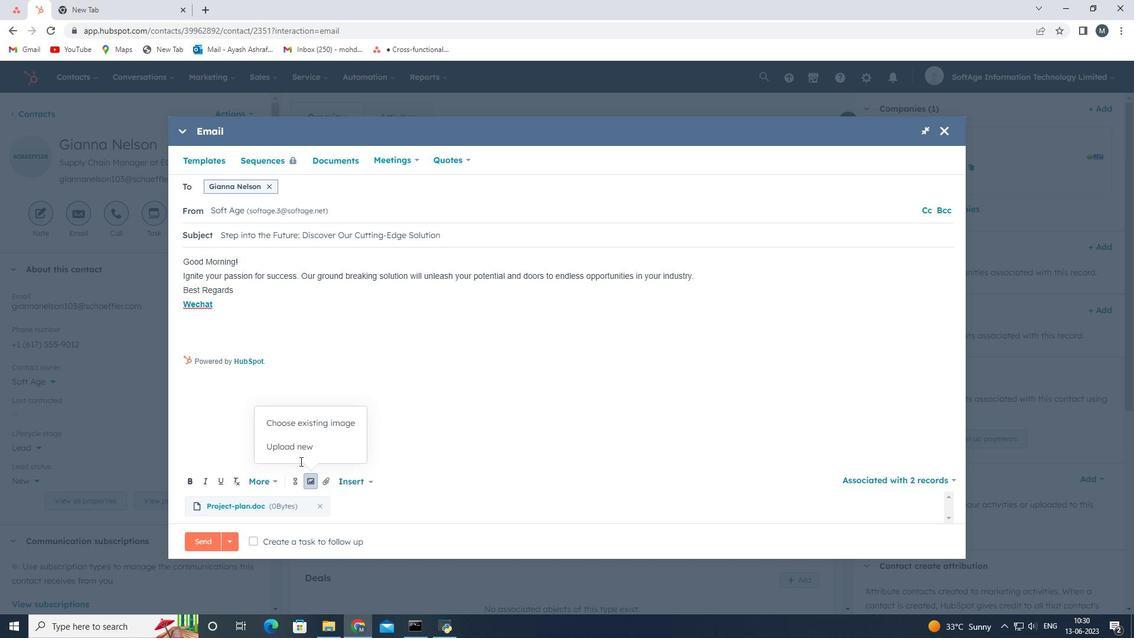 
Action: Mouse pressed left at (298, 452)
Screenshot: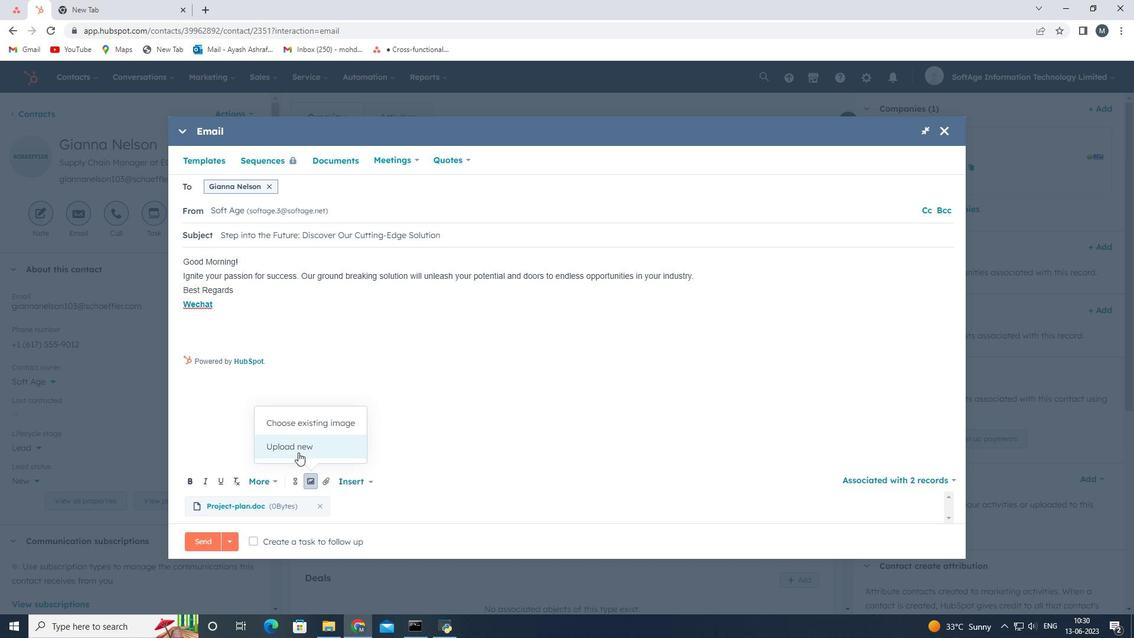 
Action: Mouse moved to (151, 106)
Screenshot: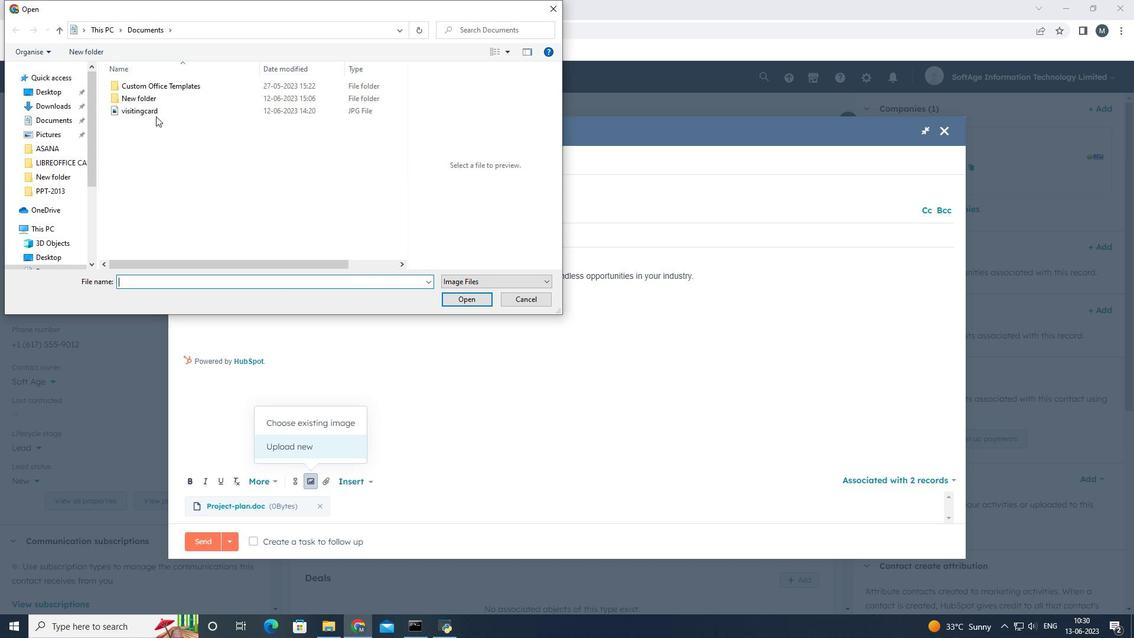 
Action: Mouse pressed left at (151, 106)
Screenshot: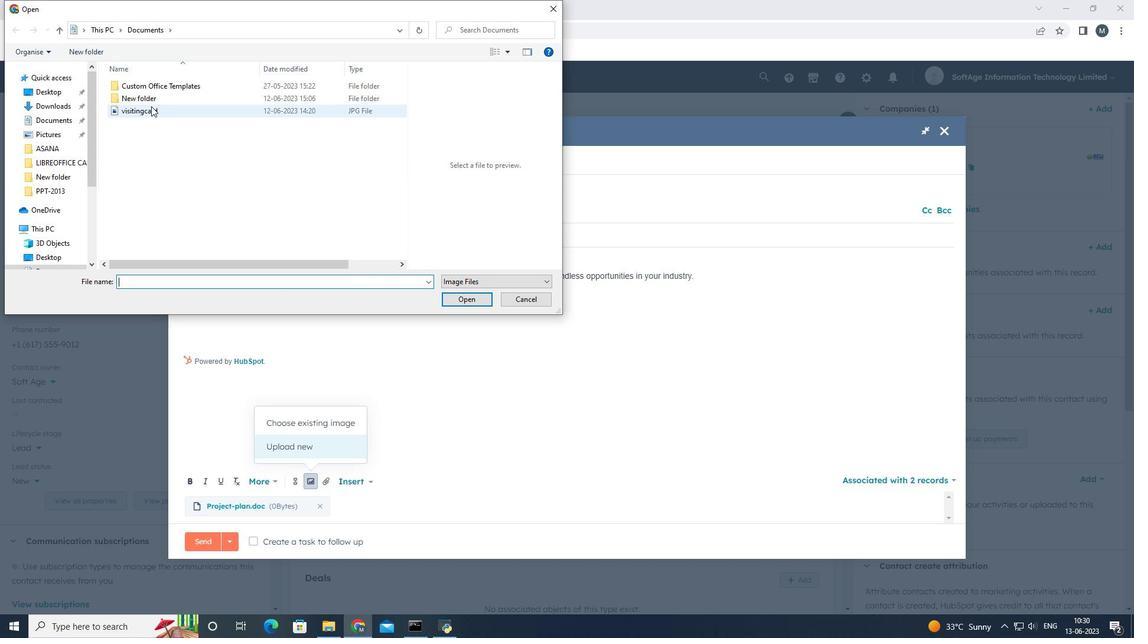 
Action: Mouse moved to (462, 303)
Screenshot: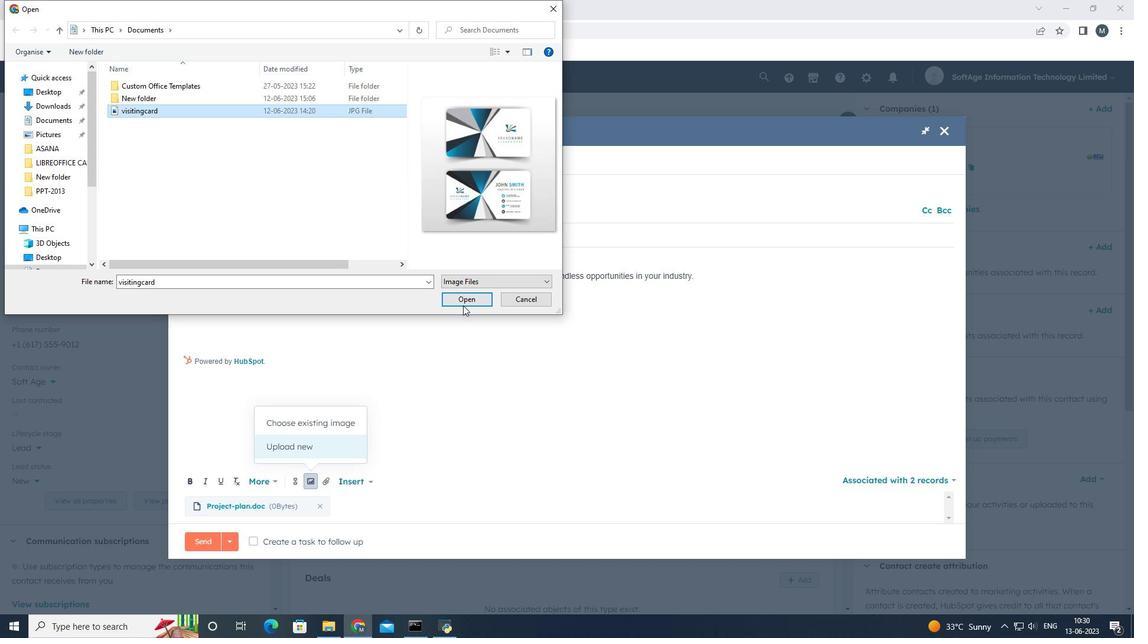 
Action: Mouse pressed left at (462, 303)
Screenshot: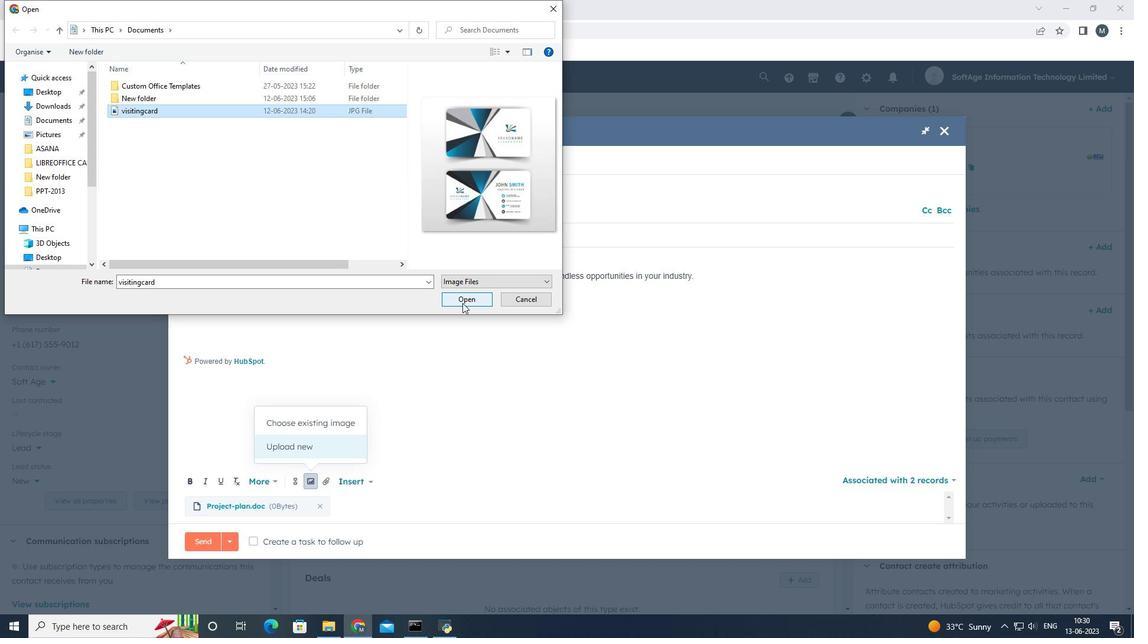
Action: Mouse moved to (261, 545)
Screenshot: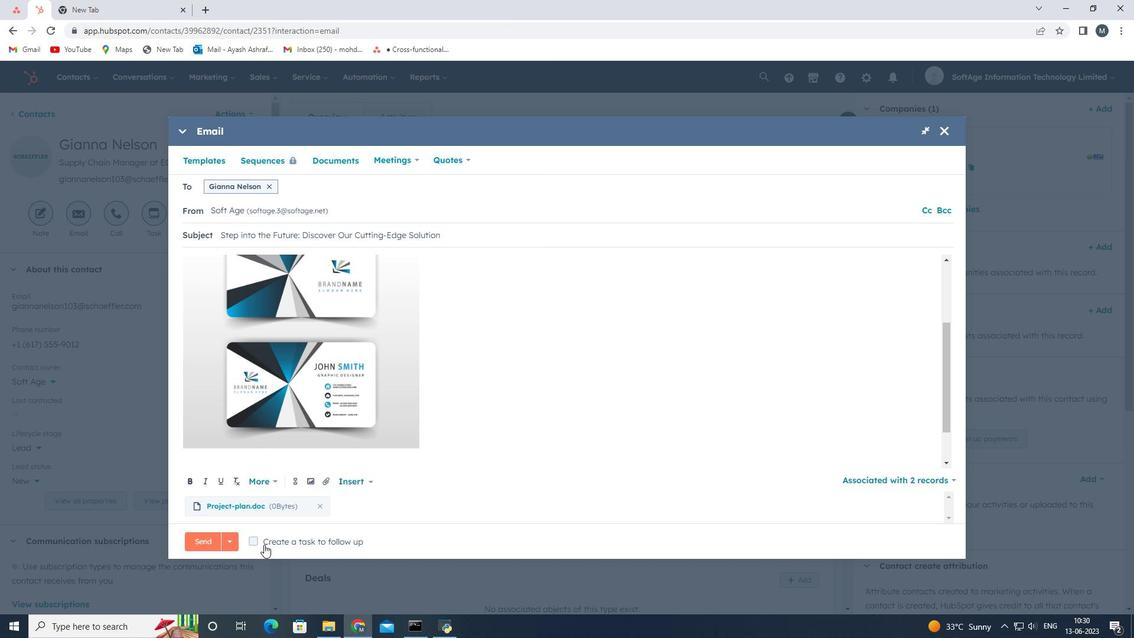 
Action: Mouse pressed left at (261, 545)
Screenshot: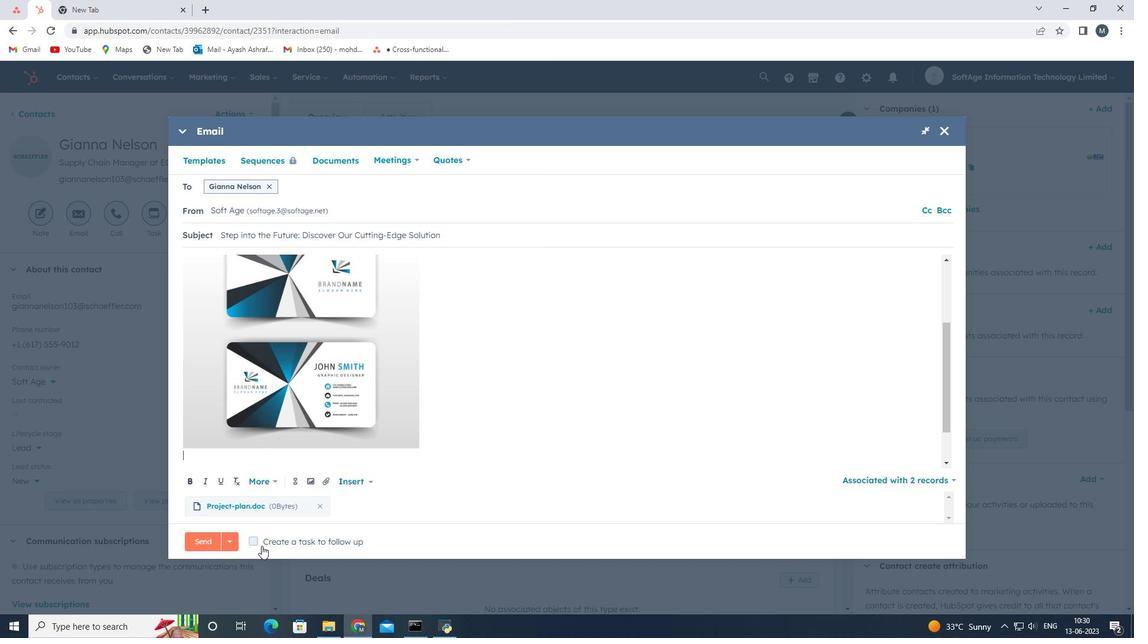 
Action: Mouse moved to (420, 539)
Screenshot: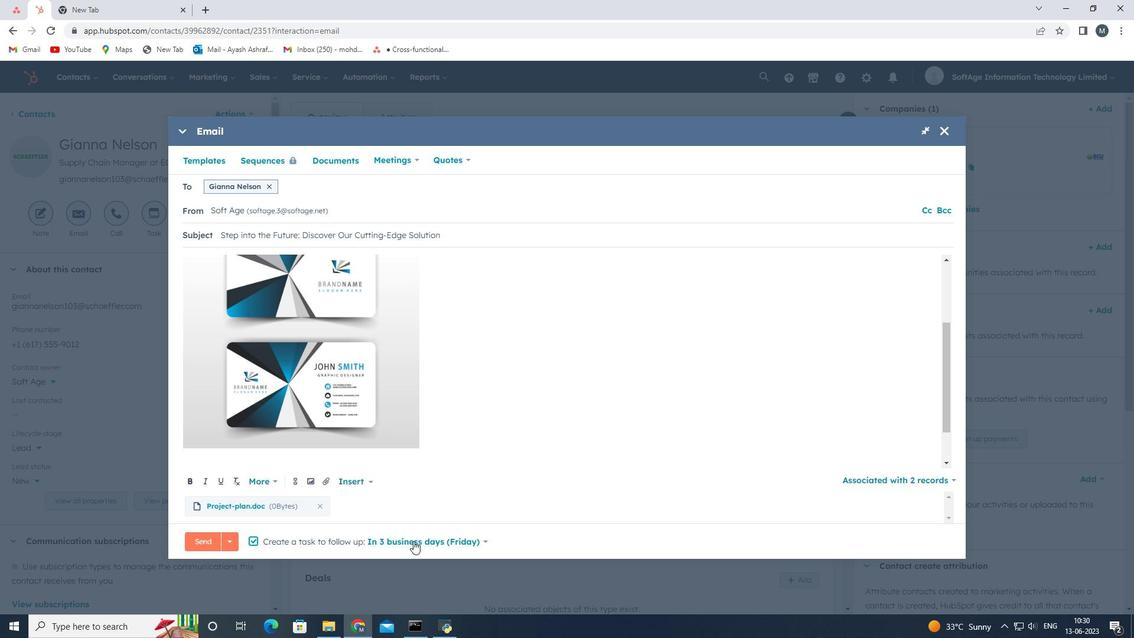 
Action: Mouse pressed left at (420, 539)
Screenshot: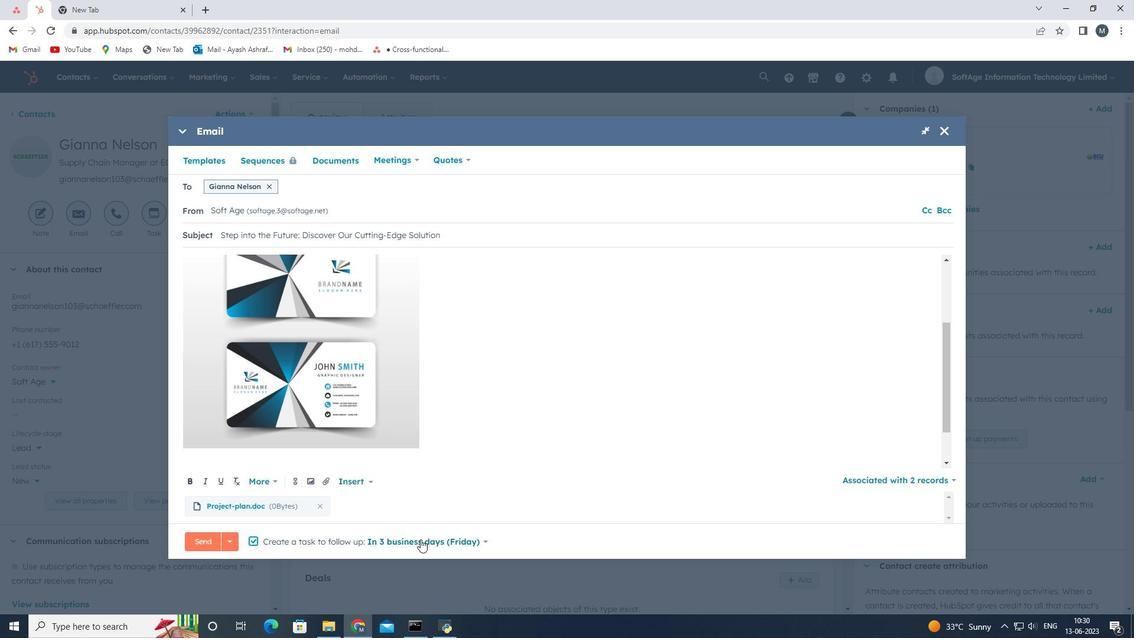 
Action: Mouse moved to (409, 469)
Screenshot: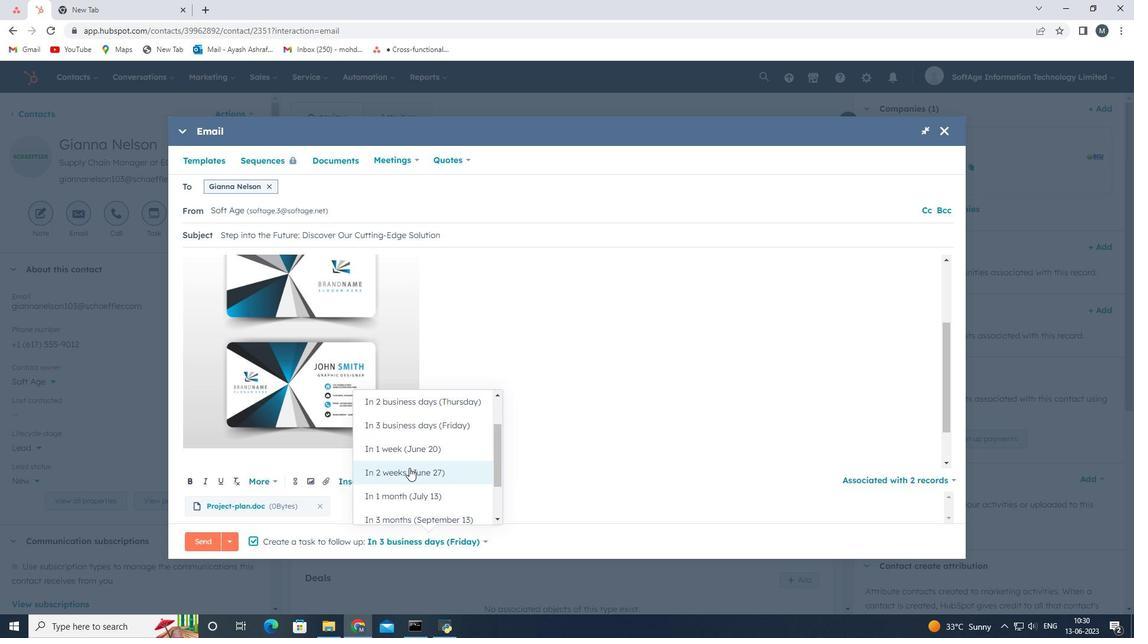 
Action: Mouse pressed left at (409, 469)
Screenshot: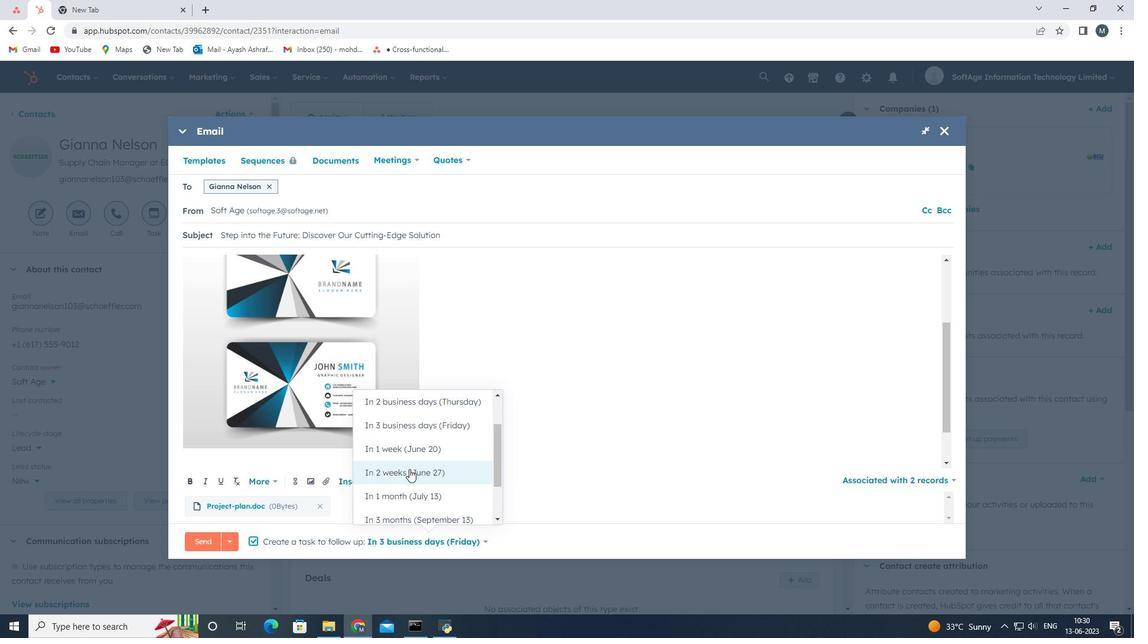 
Action: Mouse moved to (211, 539)
Screenshot: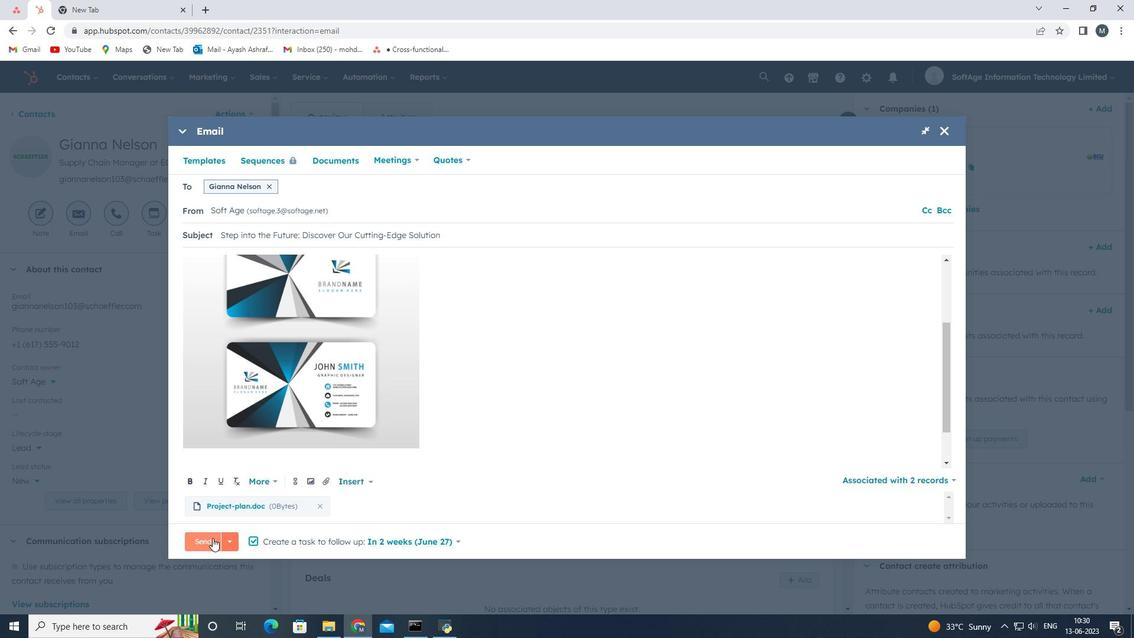 
Action: Mouse pressed left at (211, 539)
Screenshot: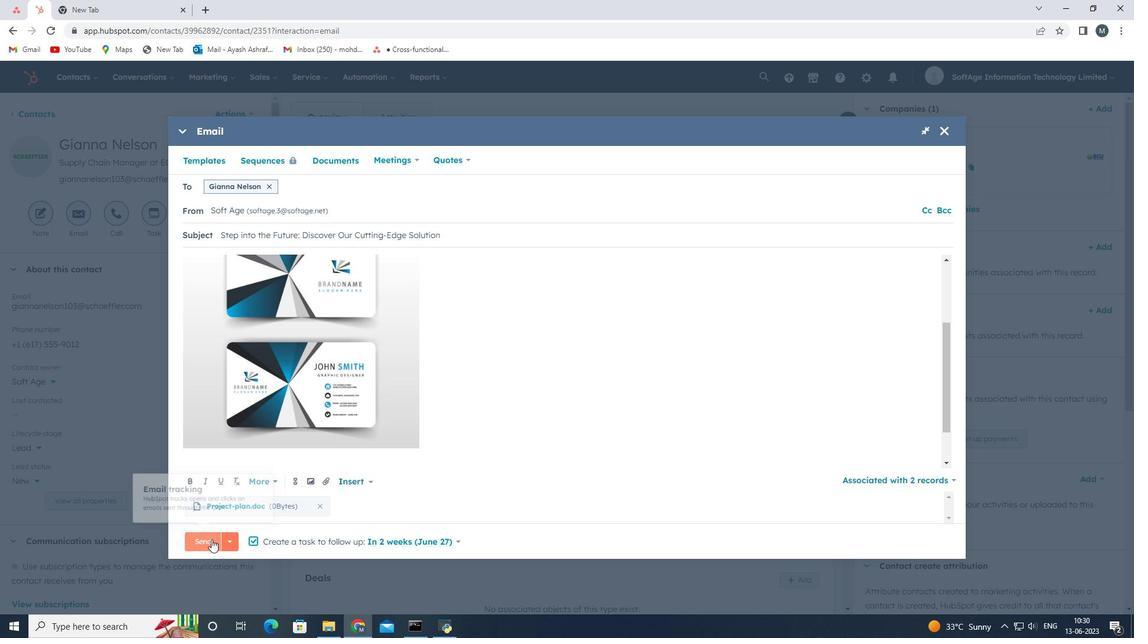 
Action: Mouse moved to (407, 389)
Screenshot: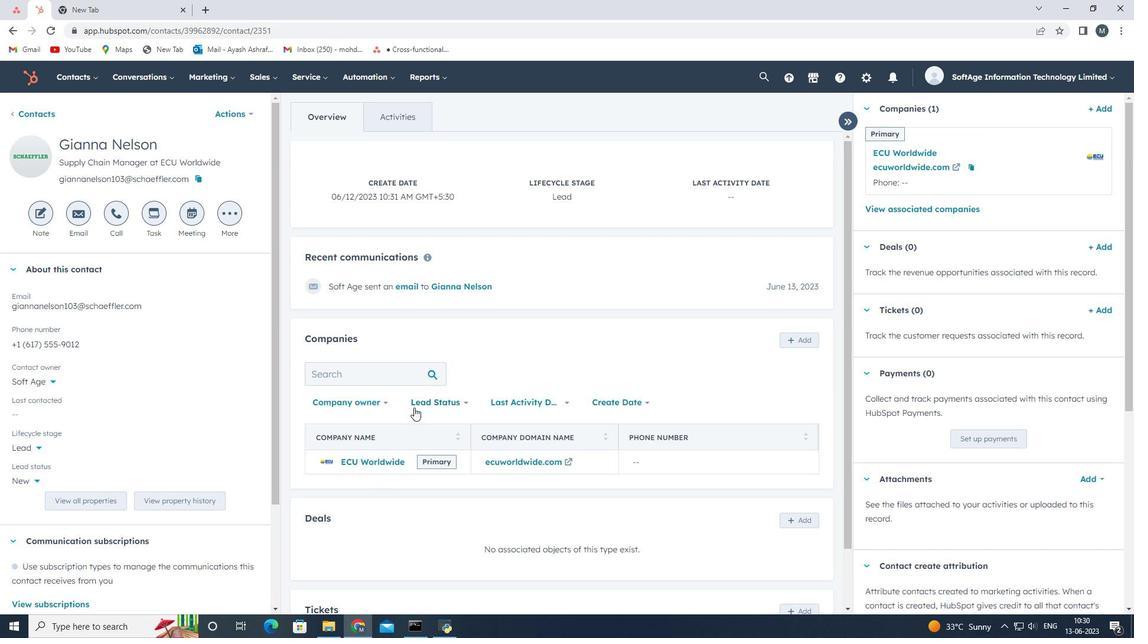 
